 Task: Look for space in Ayakudi, India from 12th June, 2023 to 15th June, 2023 for 2 adults in price range Rs.10000 to Rs.15000. Place can be entire place with 1  bedroom having 1 bed and 1 bathroom. Property type can be house, flat, guest house, hotel. Booking option can be shelf check-in. Required host language is English.
Action: Mouse moved to (436, 98)
Screenshot: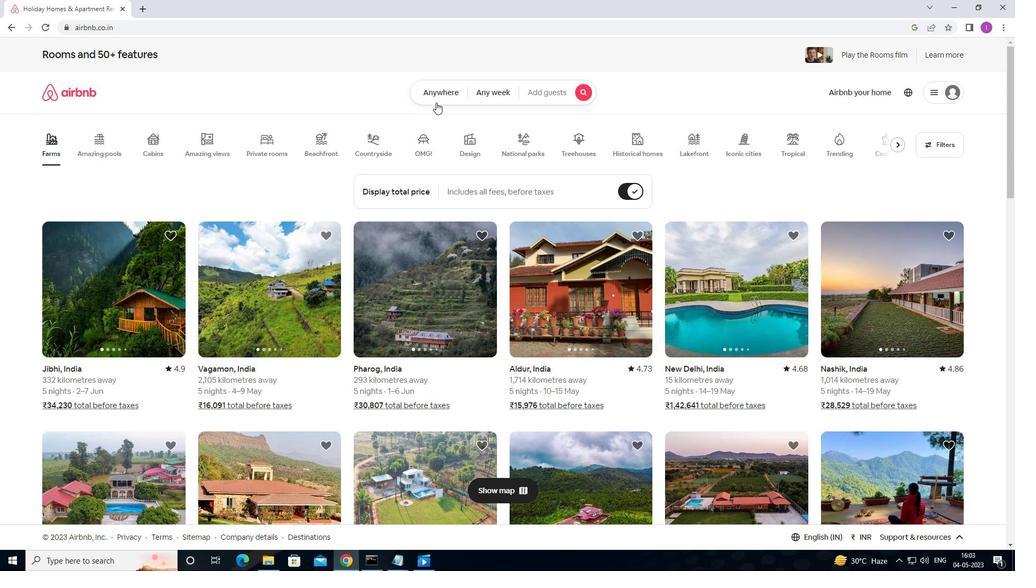 
Action: Mouse pressed left at (436, 98)
Screenshot: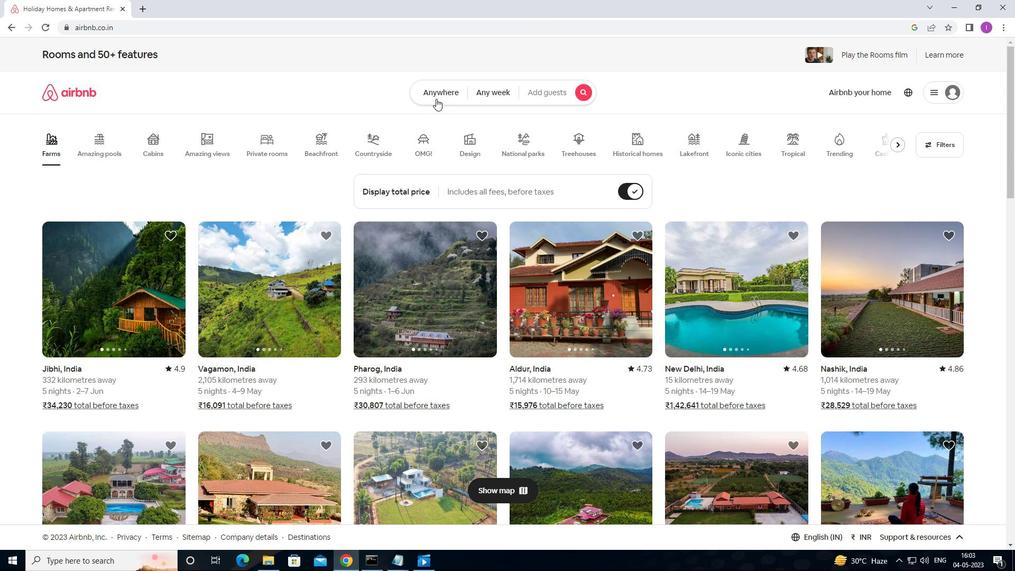 
Action: Mouse moved to (354, 135)
Screenshot: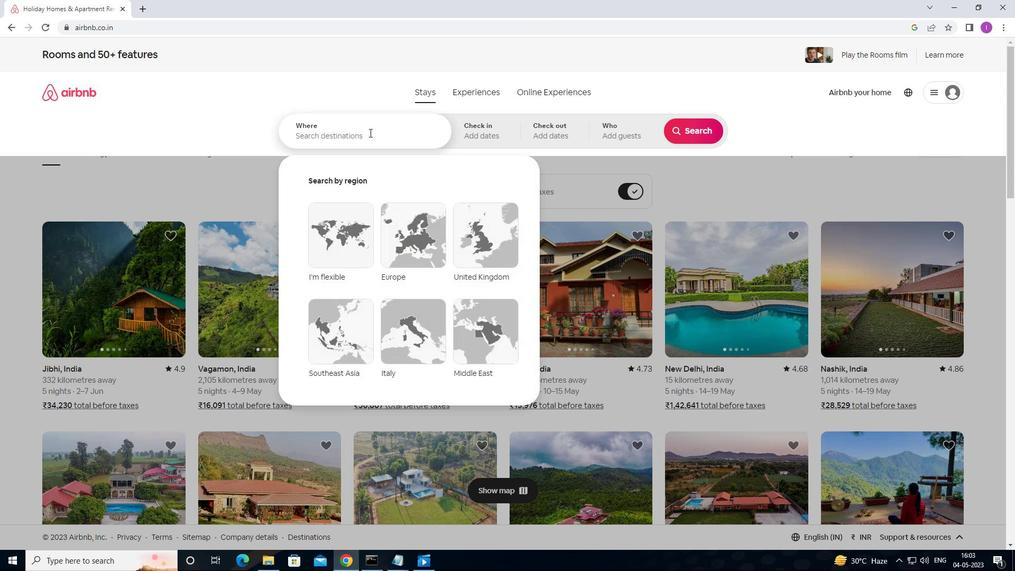 
Action: Mouse pressed left at (354, 135)
Screenshot: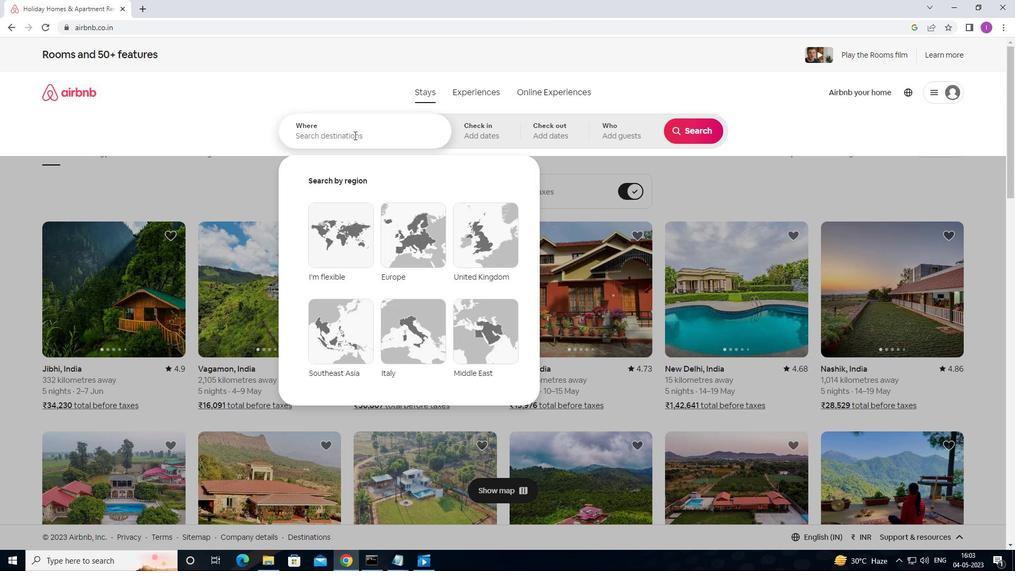 
Action: Mouse moved to (349, 140)
Screenshot: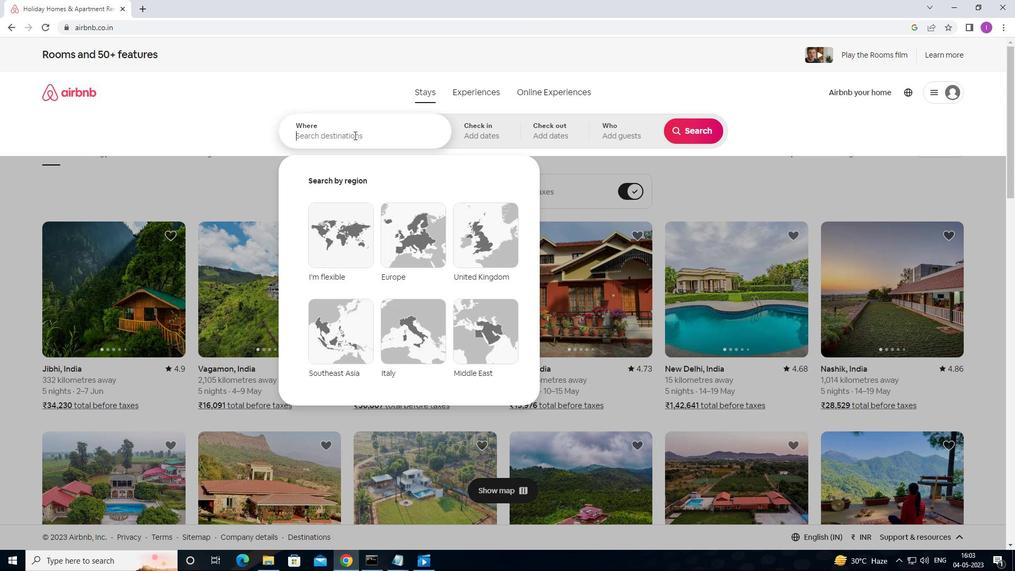 
Action: Key pressed <Key.shift>AYAKUDFI,<Key.shift>INDIA
Screenshot: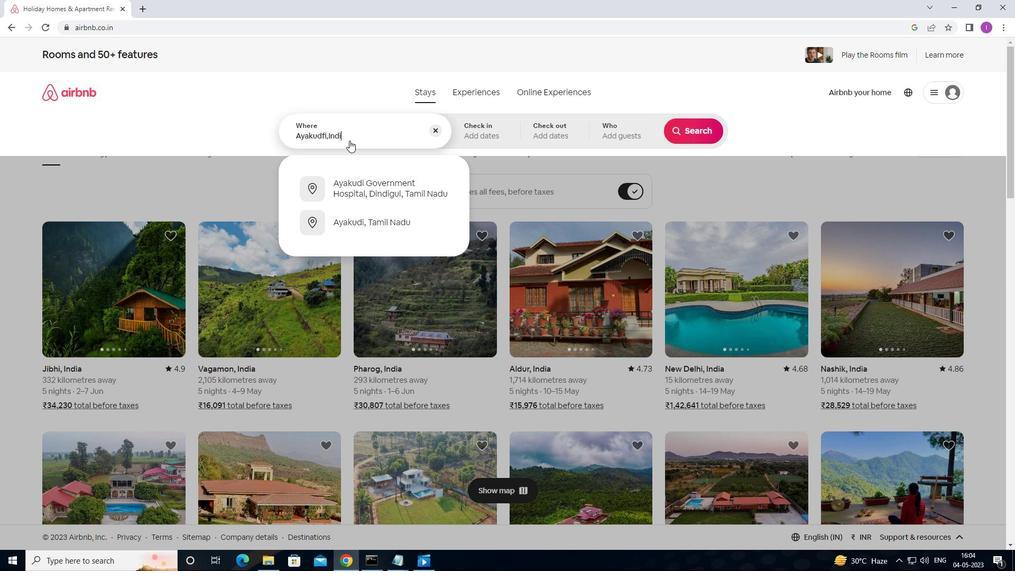 
Action: Mouse moved to (479, 138)
Screenshot: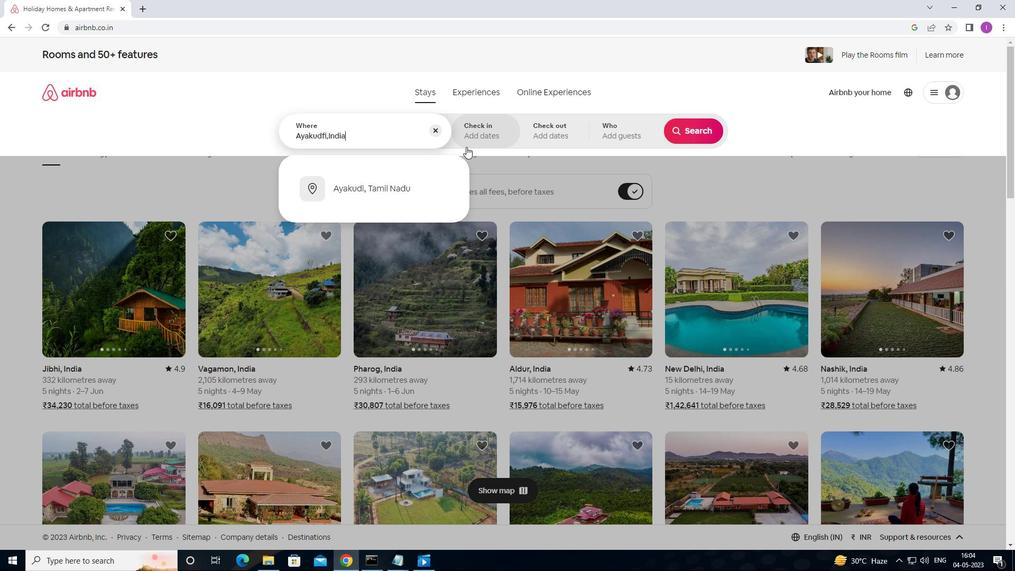 
Action: Mouse pressed left at (479, 138)
Screenshot: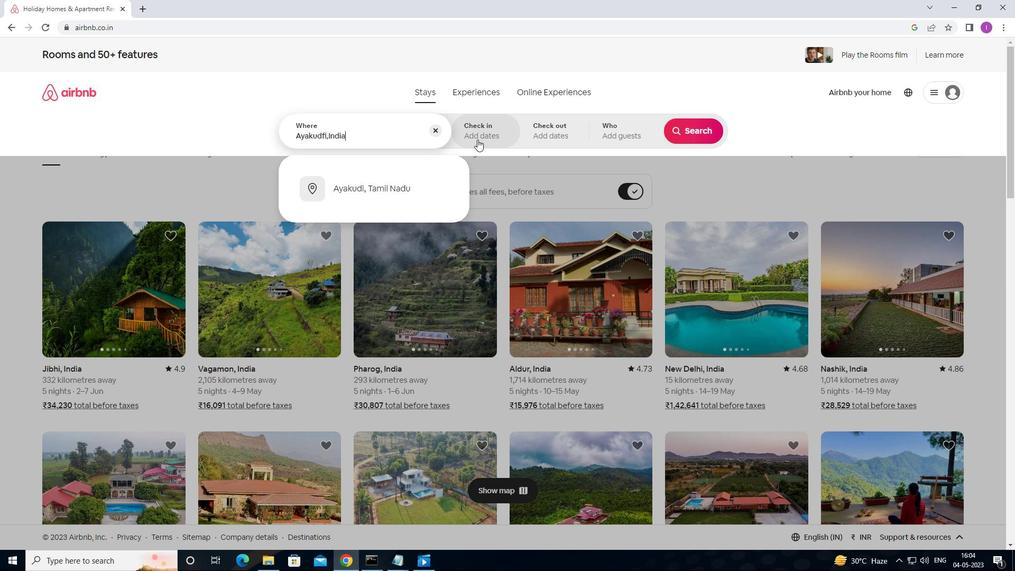 
Action: Mouse moved to (552, 312)
Screenshot: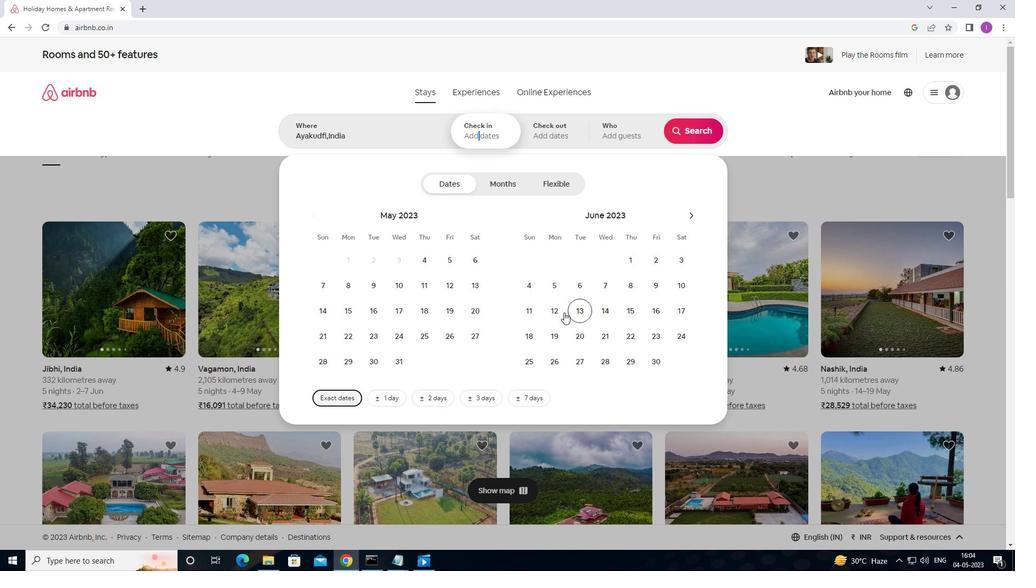 
Action: Mouse pressed left at (552, 312)
Screenshot: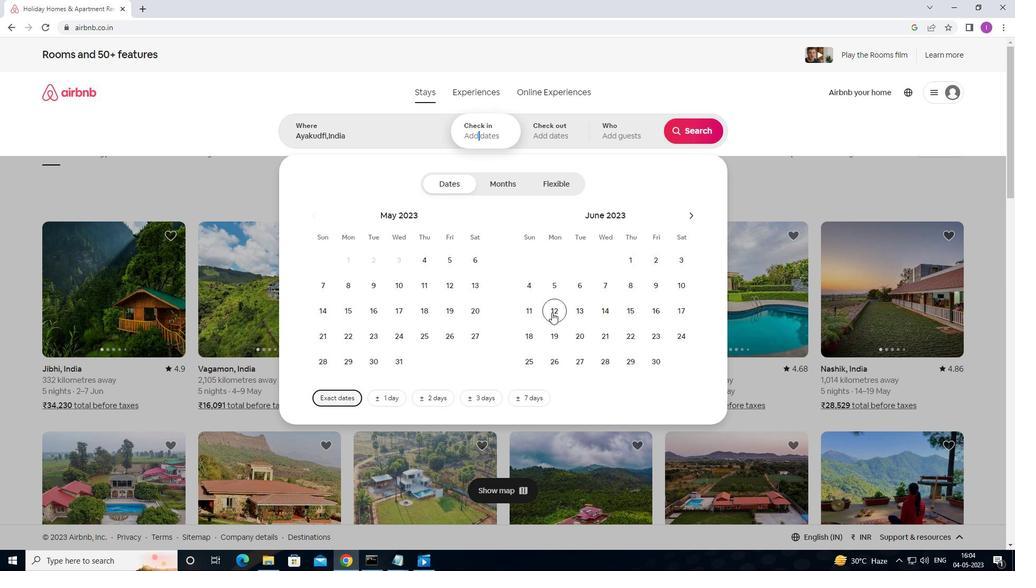 
Action: Mouse moved to (635, 311)
Screenshot: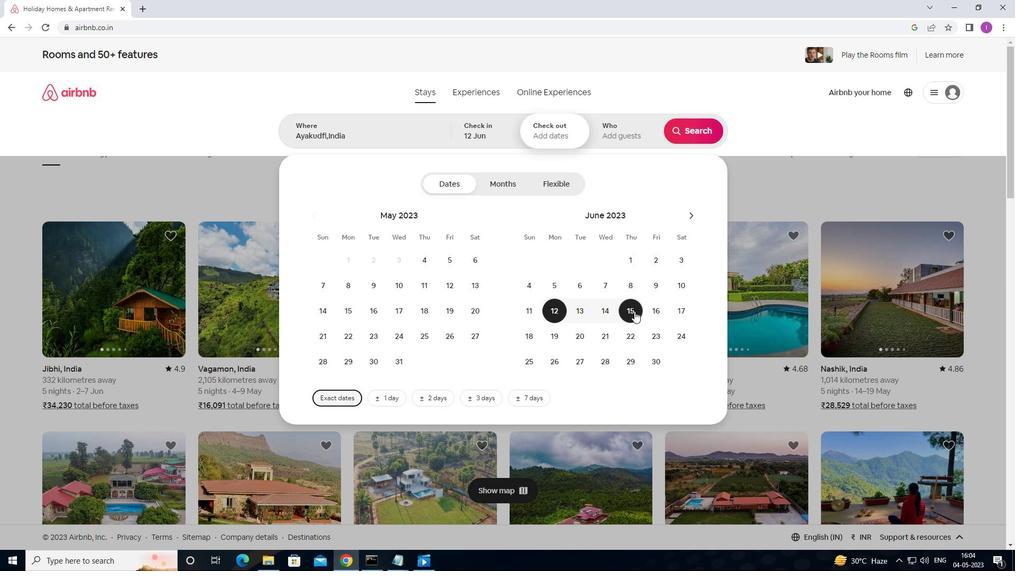 
Action: Mouse pressed left at (635, 311)
Screenshot: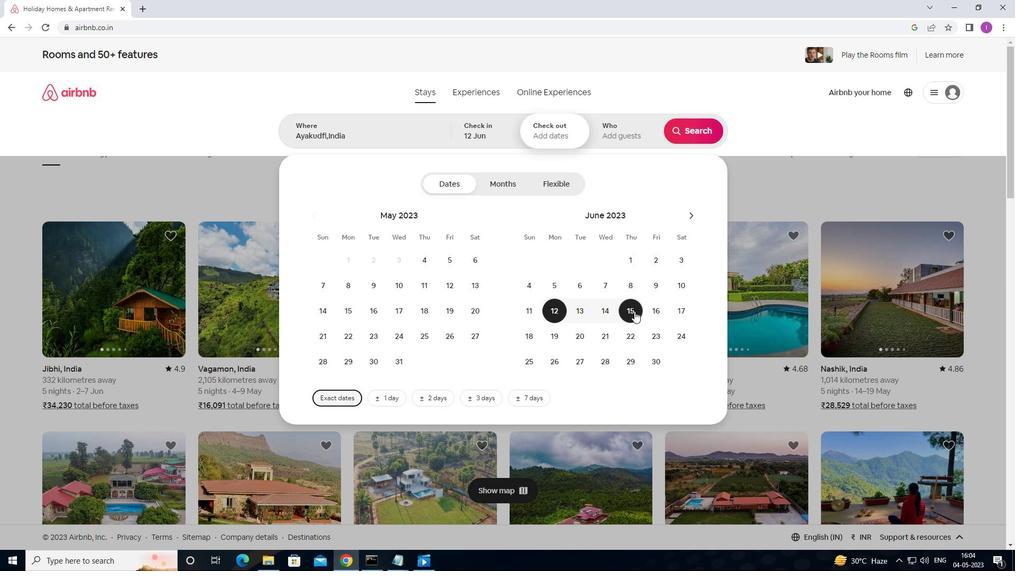 
Action: Mouse moved to (632, 134)
Screenshot: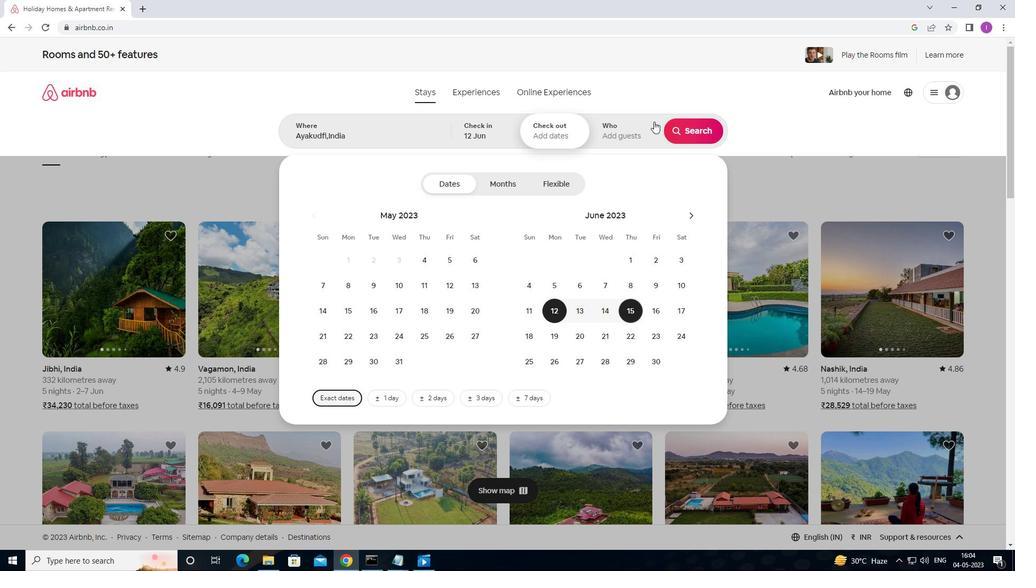 
Action: Mouse pressed left at (632, 134)
Screenshot: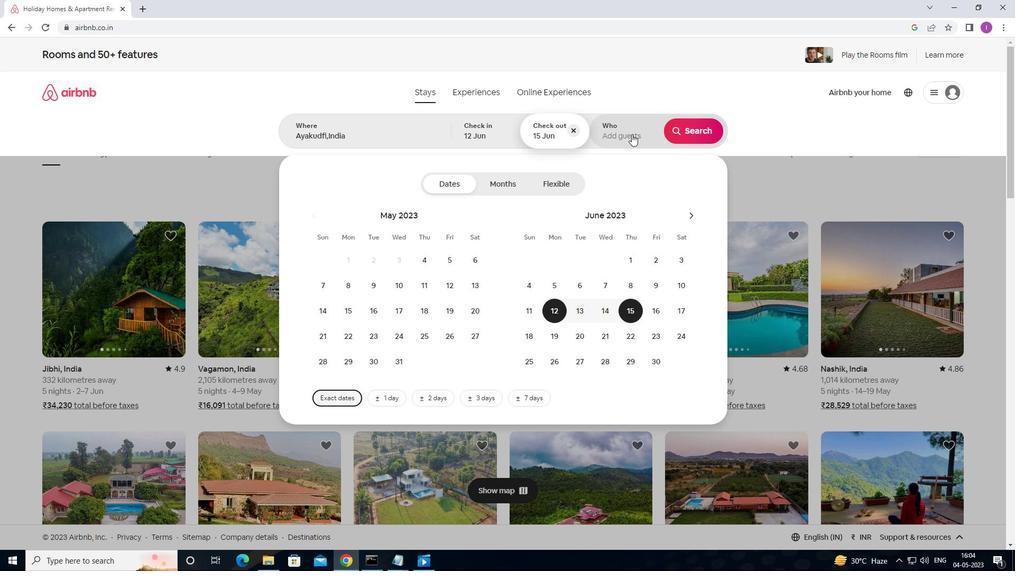 
Action: Mouse moved to (699, 183)
Screenshot: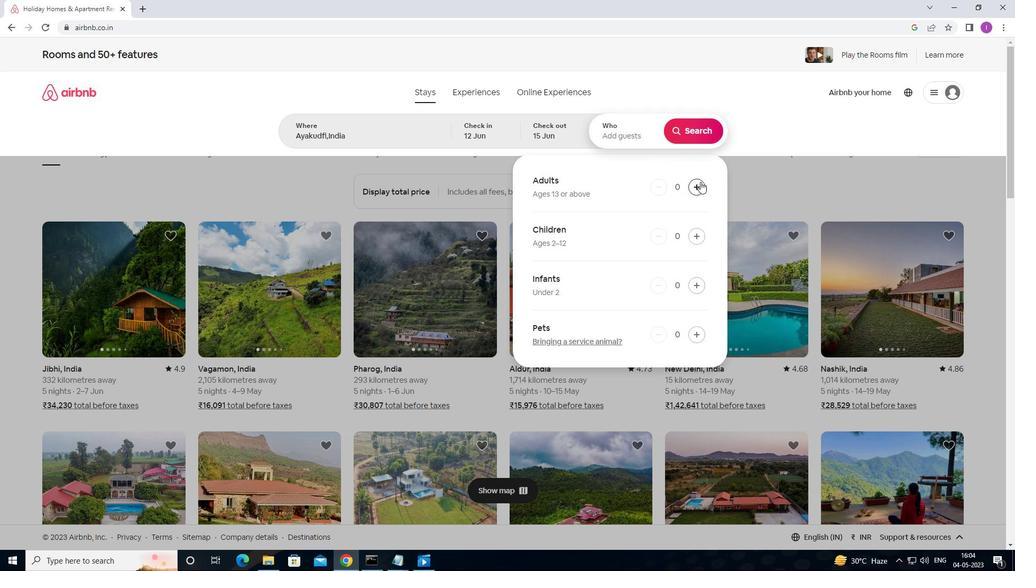 
Action: Mouse pressed left at (699, 183)
Screenshot: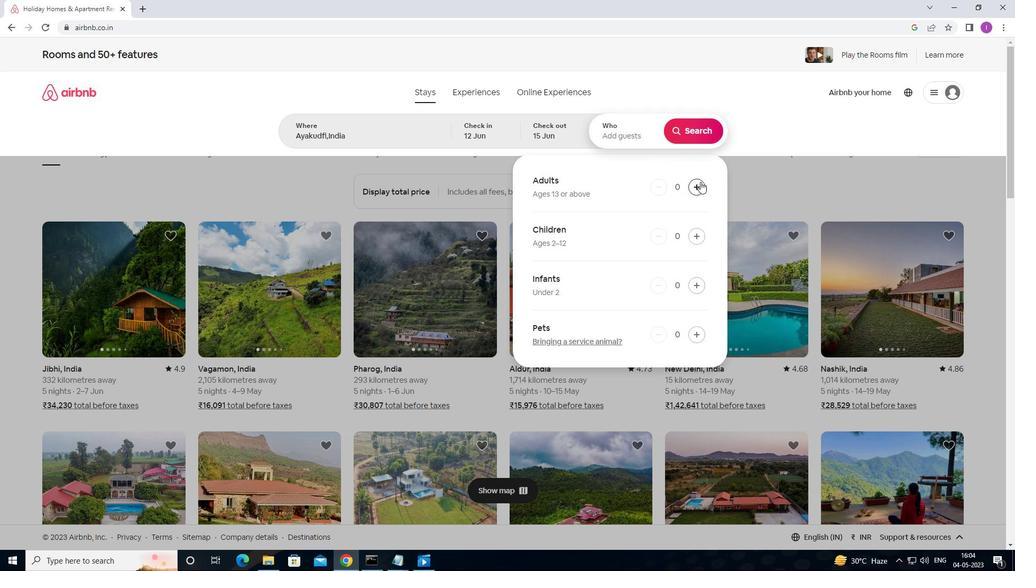 
Action: Mouse pressed left at (699, 183)
Screenshot: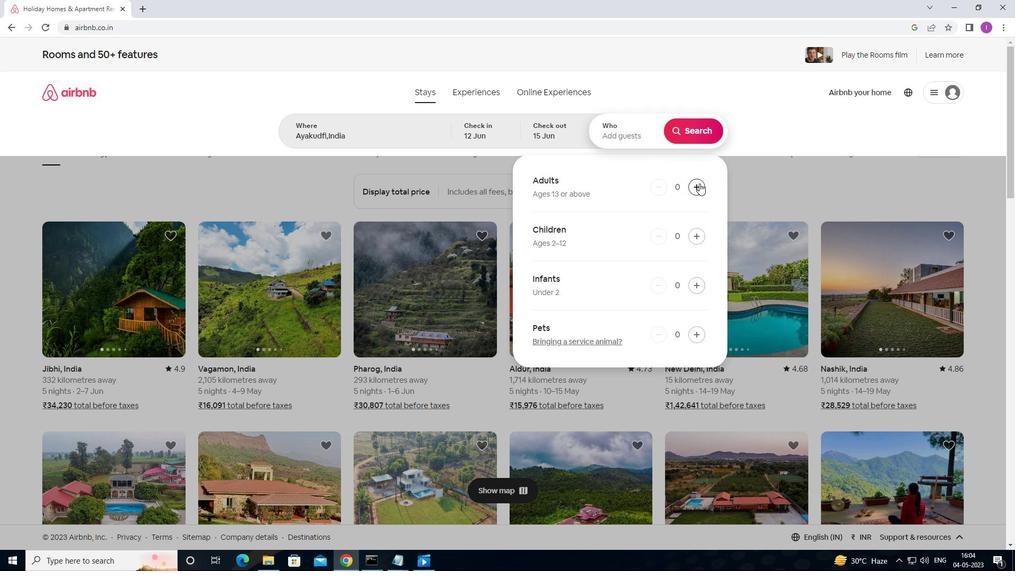 
Action: Mouse moved to (697, 129)
Screenshot: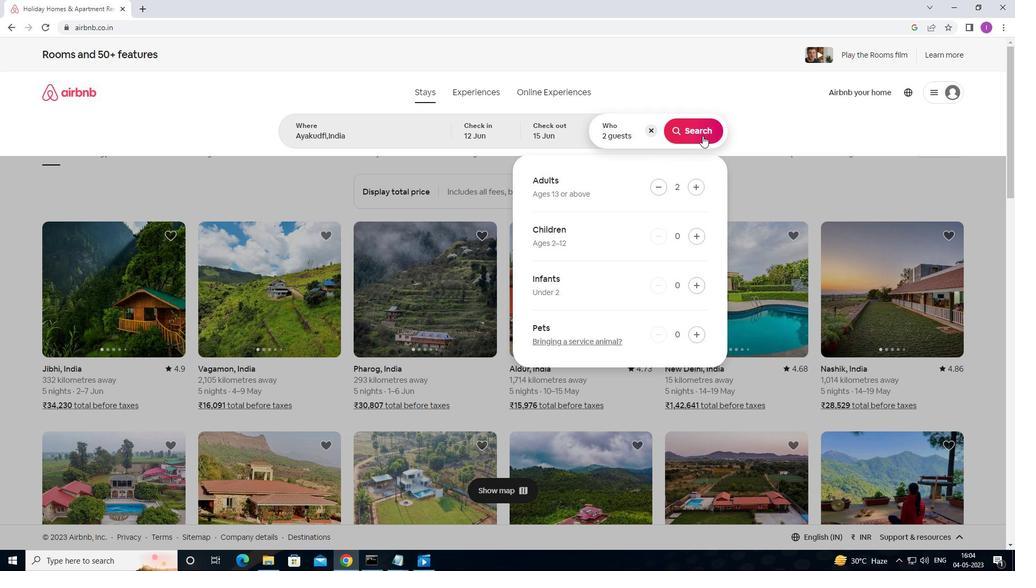 
Action: Mouse pressed left at (697, 129)
Screenshot: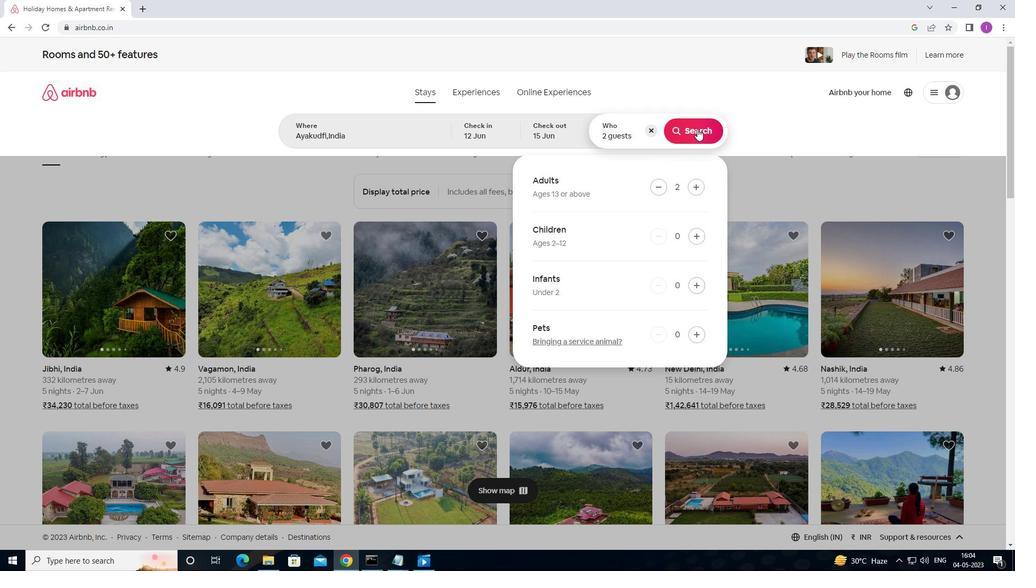 
Action: Mouse moved to (980, 102)
Screenshot: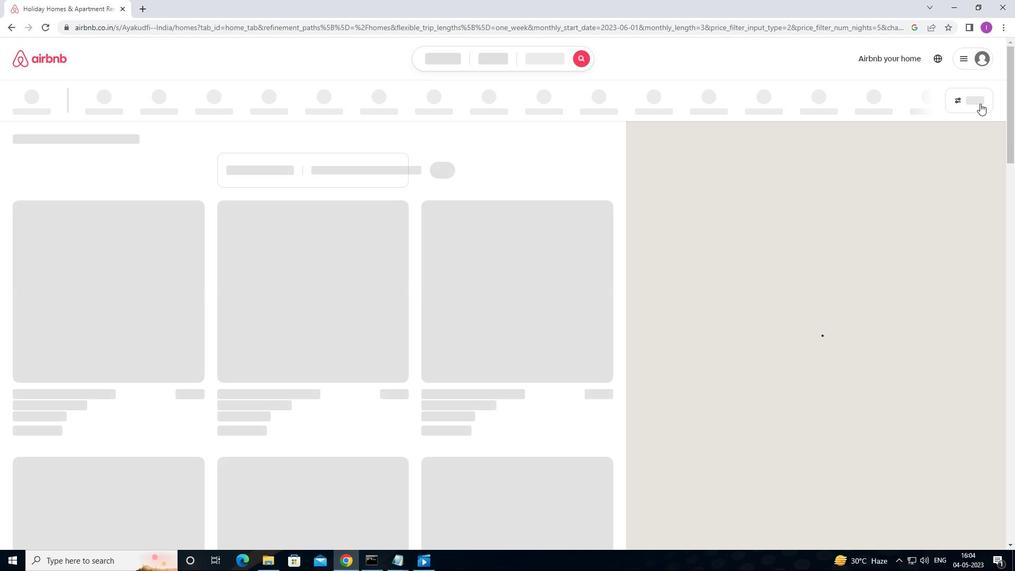 
Action: Mouse pressed left at (980, 102)
Screenshot: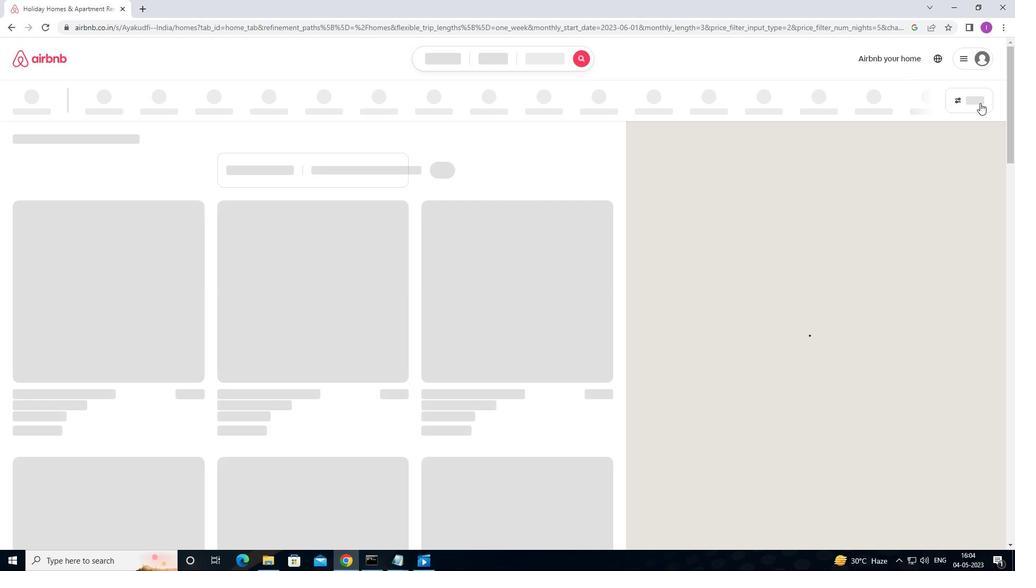 
Action: Mouse moved to (973, 108)
Screenshot: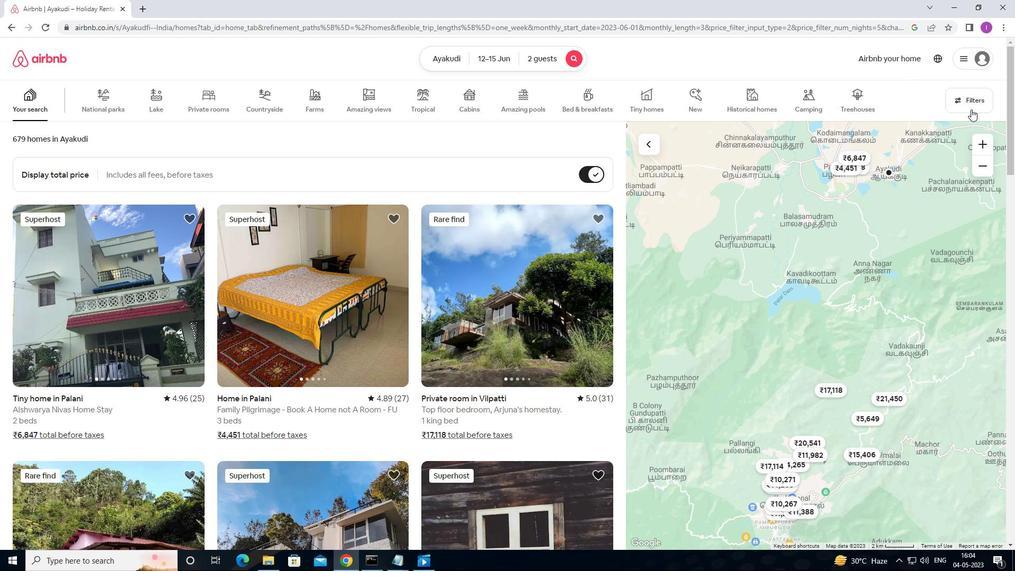 
Action: Mouse pressed left at (973, 108)
Screenshot: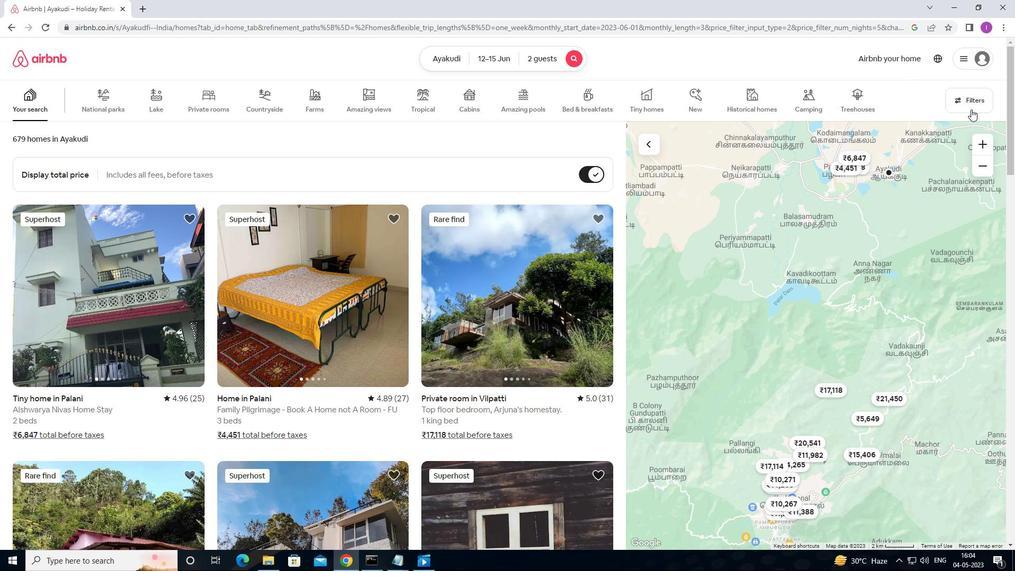 
Action: Mouse moved to (407, 239)
Screenshot: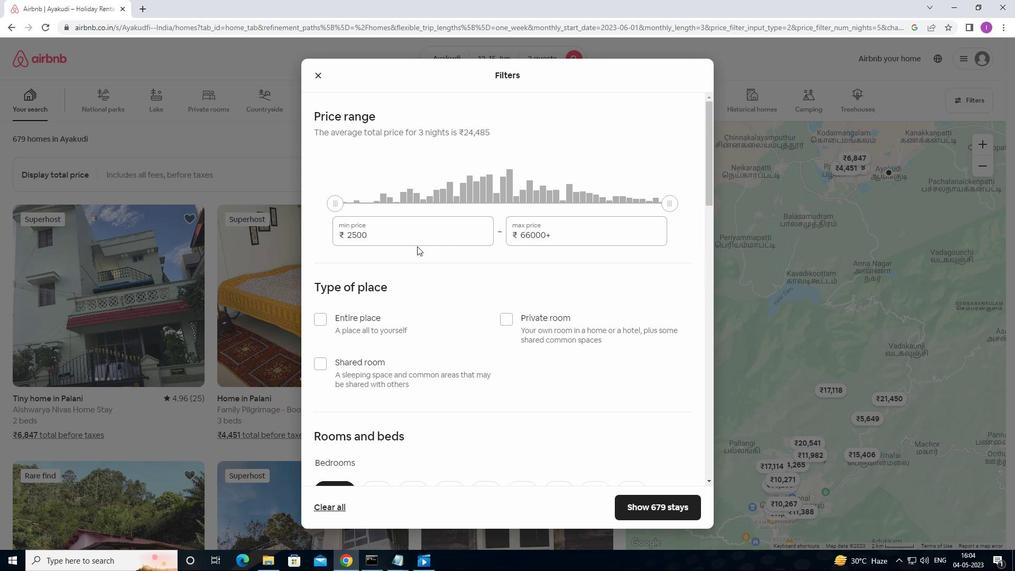 
Action: Mouse pressed left at (407, 239)
Screenshot: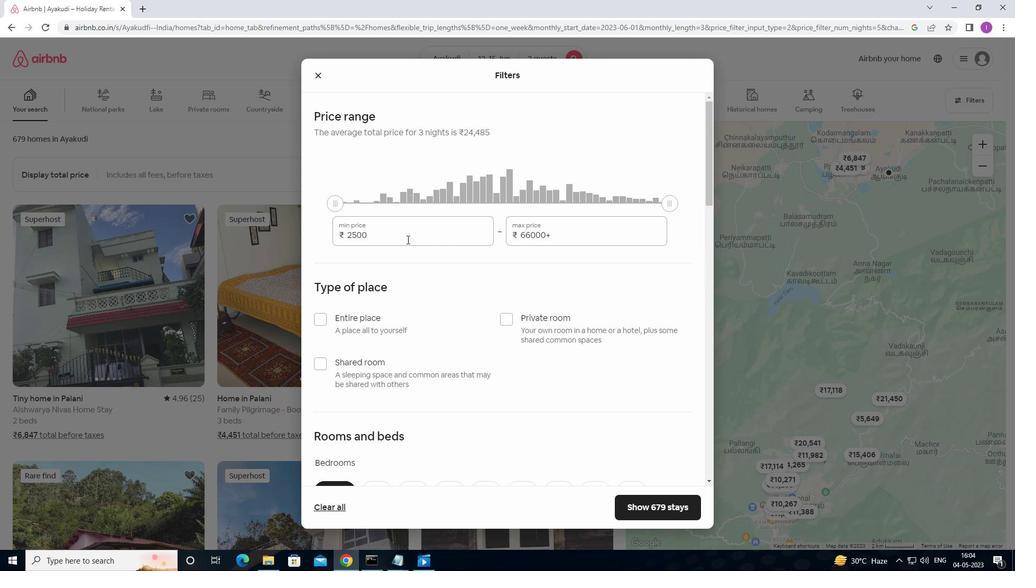 
Action: Mouse moved to (352, 233)
Screenshot: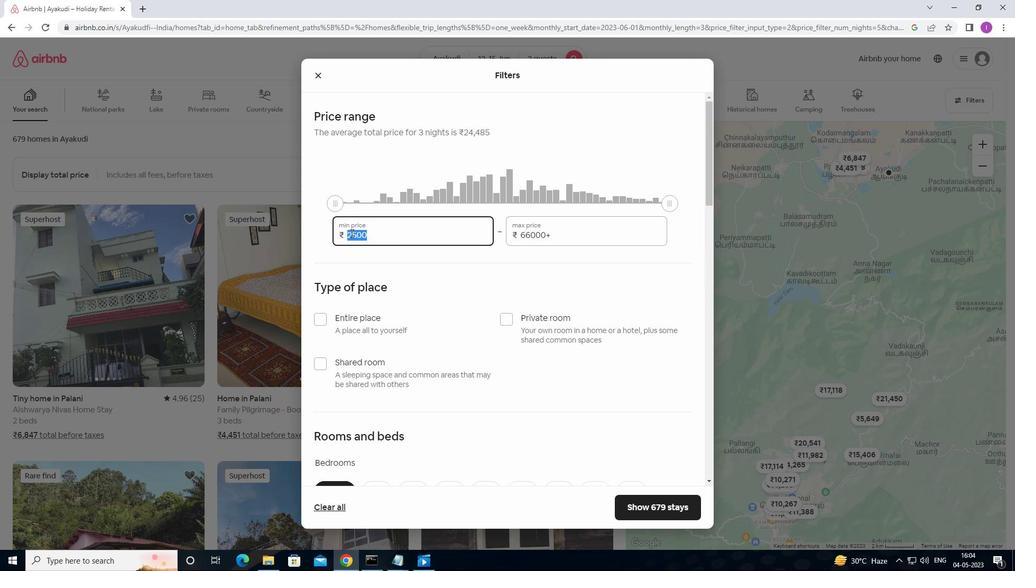 
Action: Key pressed 1
Screenshot: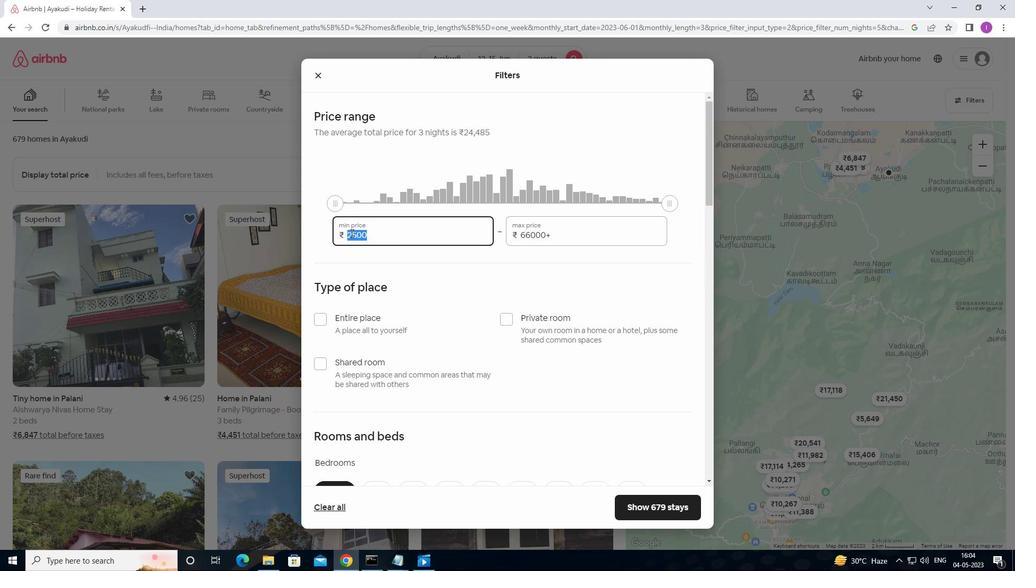 
Action: Mouse moved to (359, 233)
Screenshot: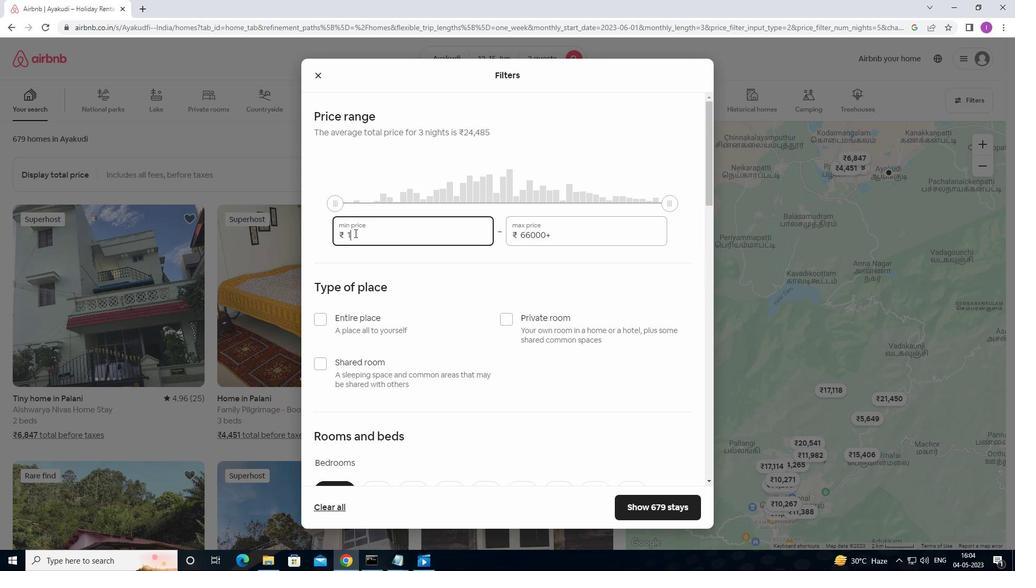 
Action: Key pressed 0
Screenshot: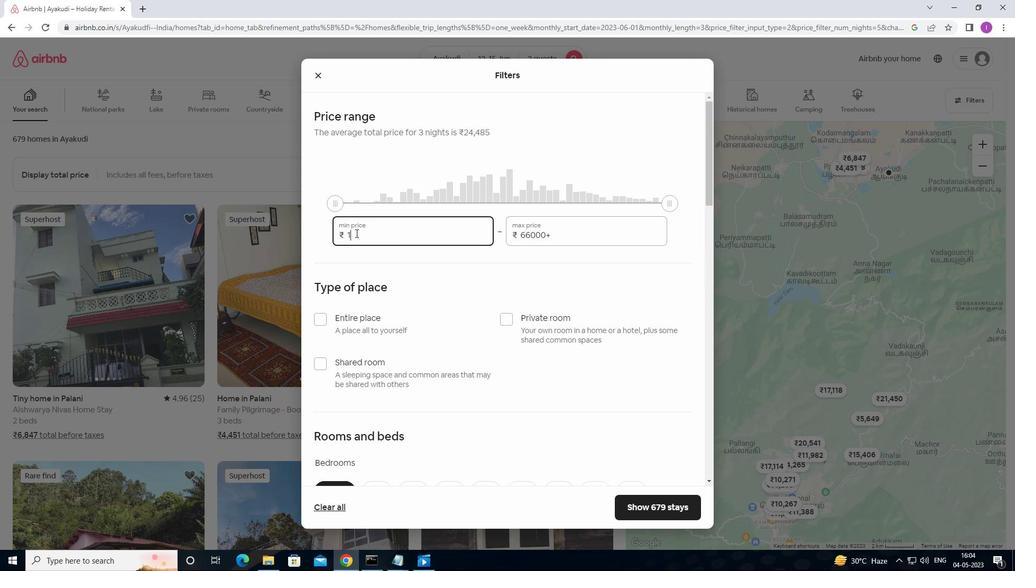 
Action: Mouse moved to (360, 233)
Screenshot: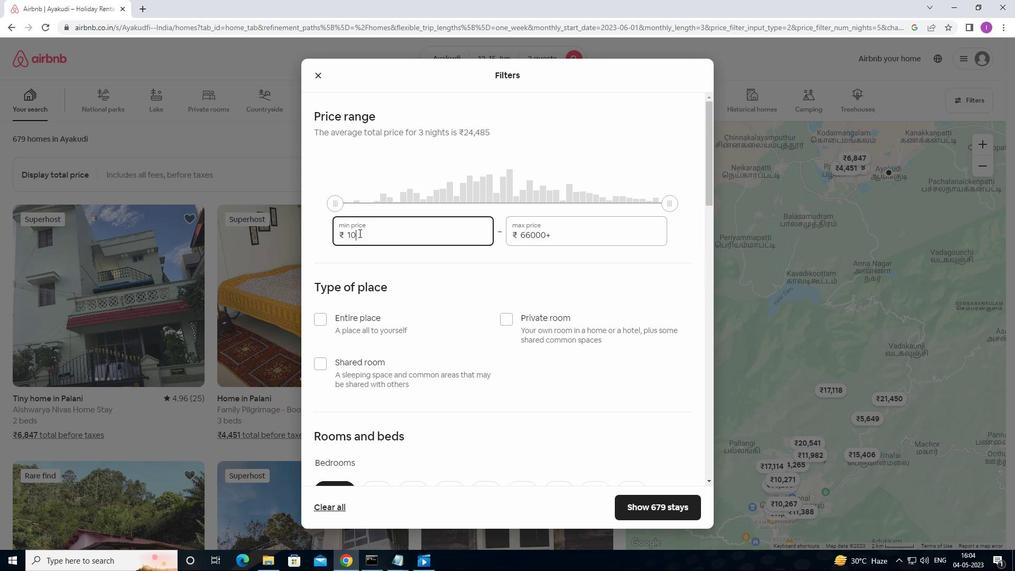 
Action: Key pressed 0
Screenshot: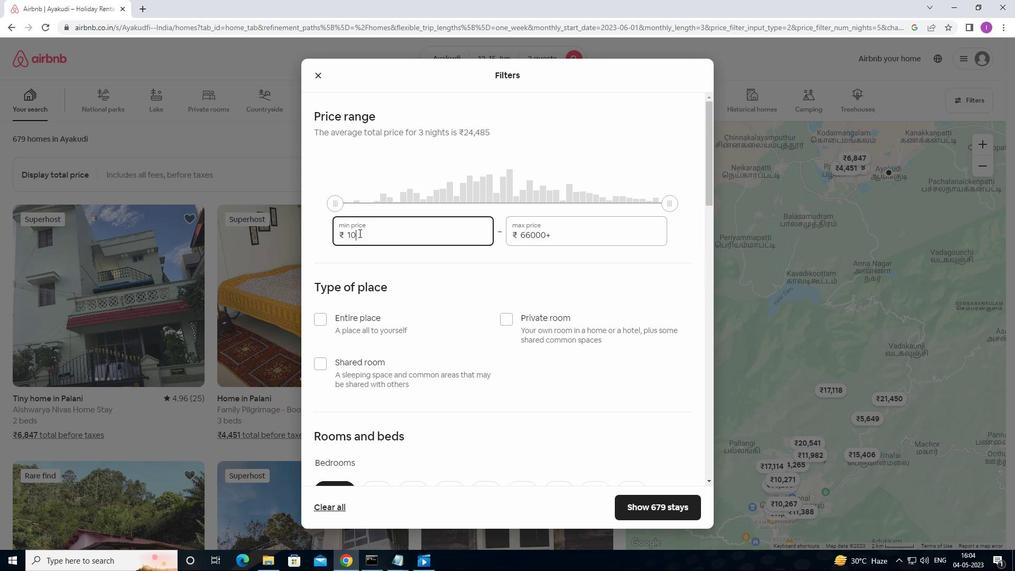 
Action: Mouse moved to (365, 234)
Screenshot: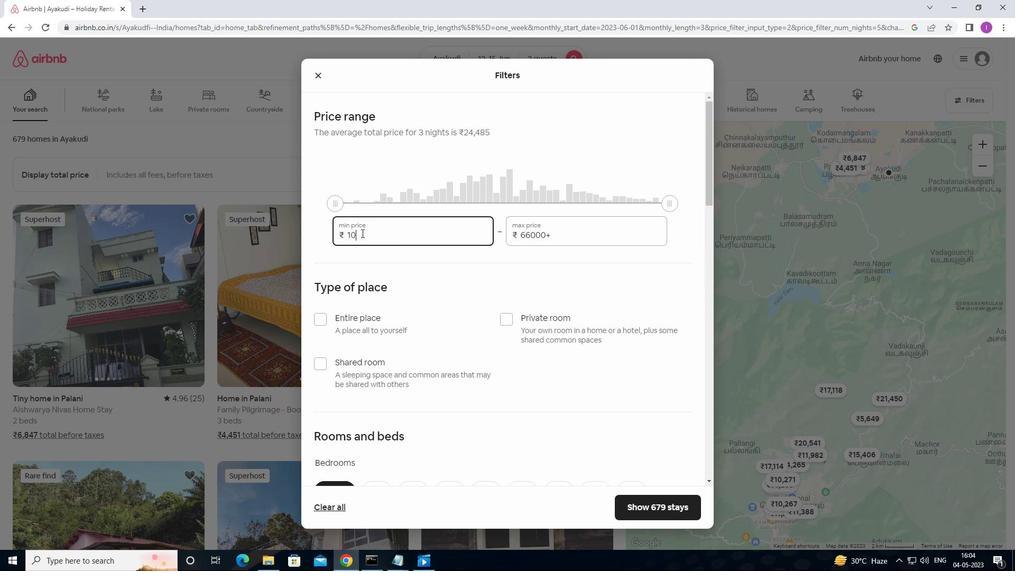 
Action: Key pressed 0
Screenshot: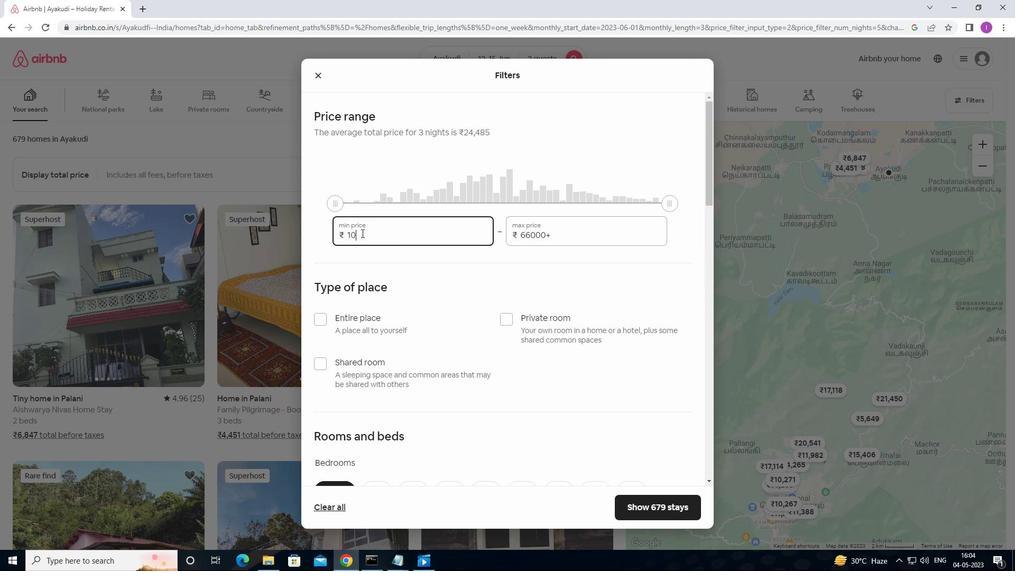 
Action: Mouse moved to (381, 236)
Screenshot: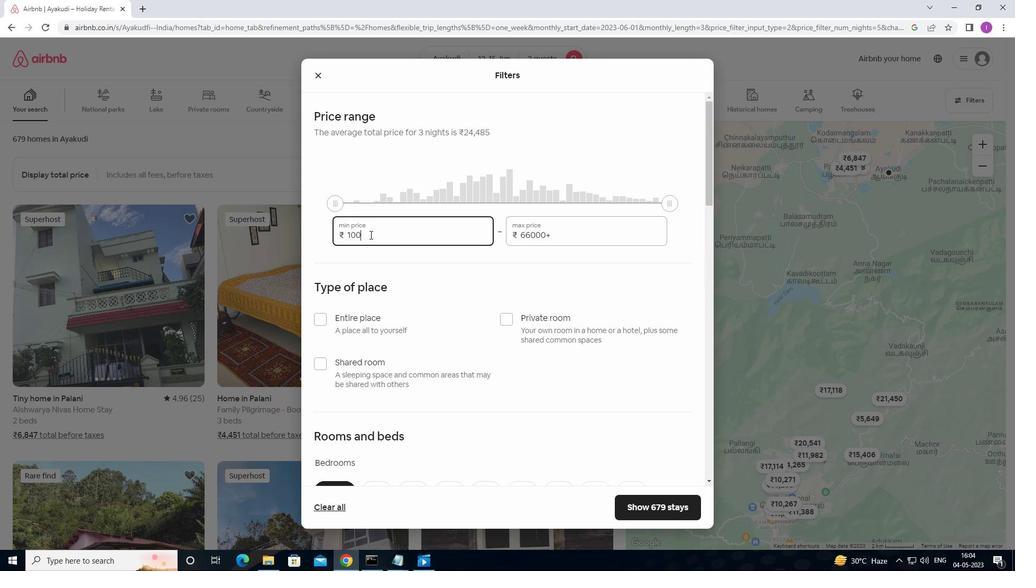 
Action: Key pressed 0
Screenshot: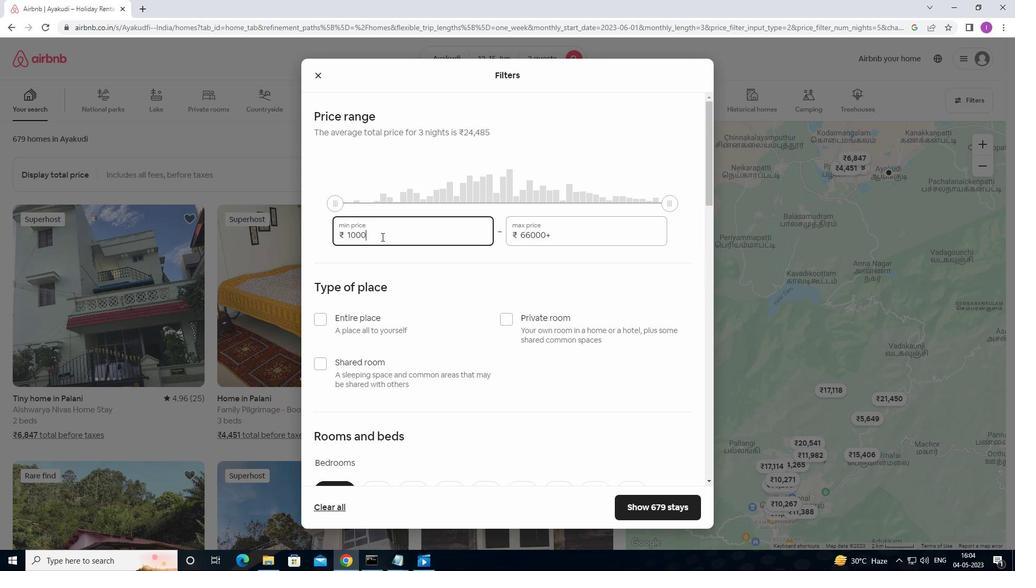 
Action: Mouse moved to (561, 235)
Screenshot: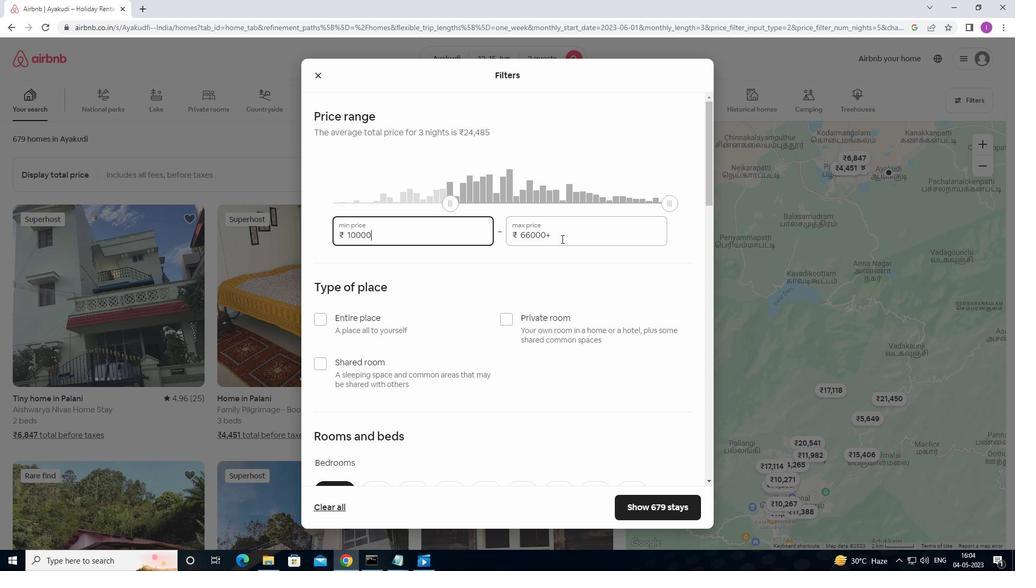 
Action: Mouse pressed left at (561, 235)
Screenshot: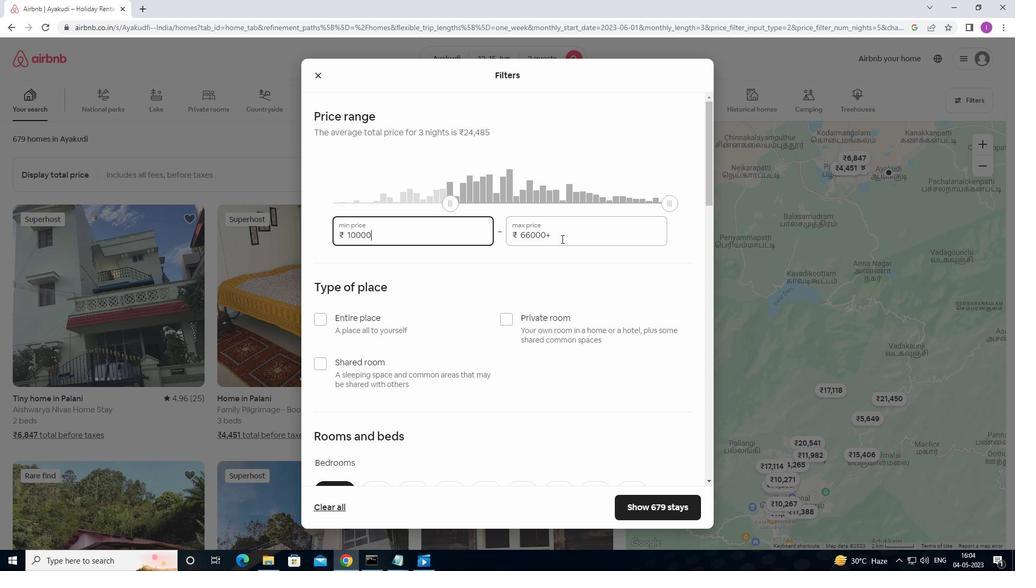 
Action: Mouse moved to (505, 238)
Screenshot: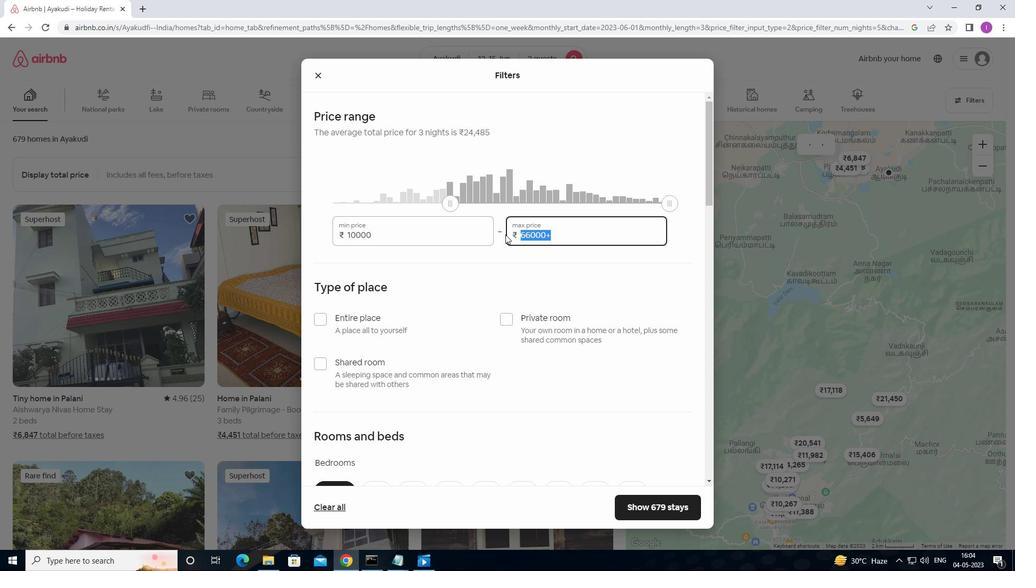 
Action: Key pressed 15
Screenshot: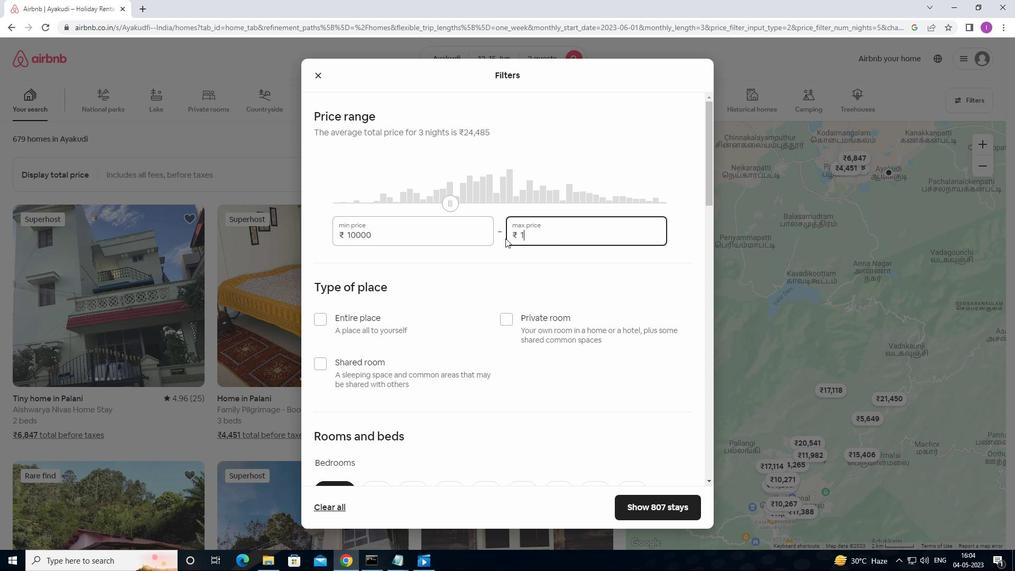 
Action: Mouse moved to (506, 242)
Screenshot: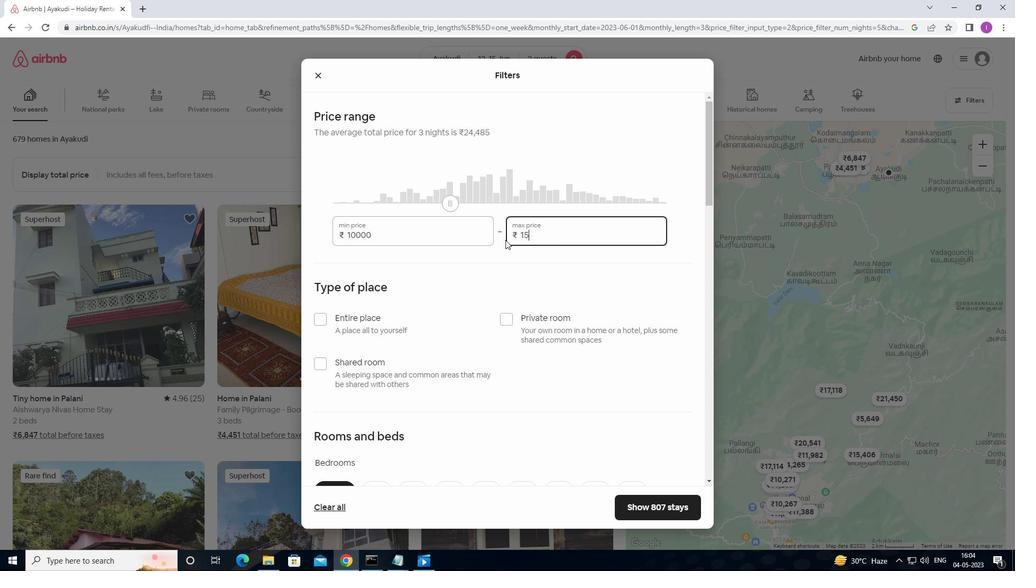 
Action: Key pressed 0
Screenshot: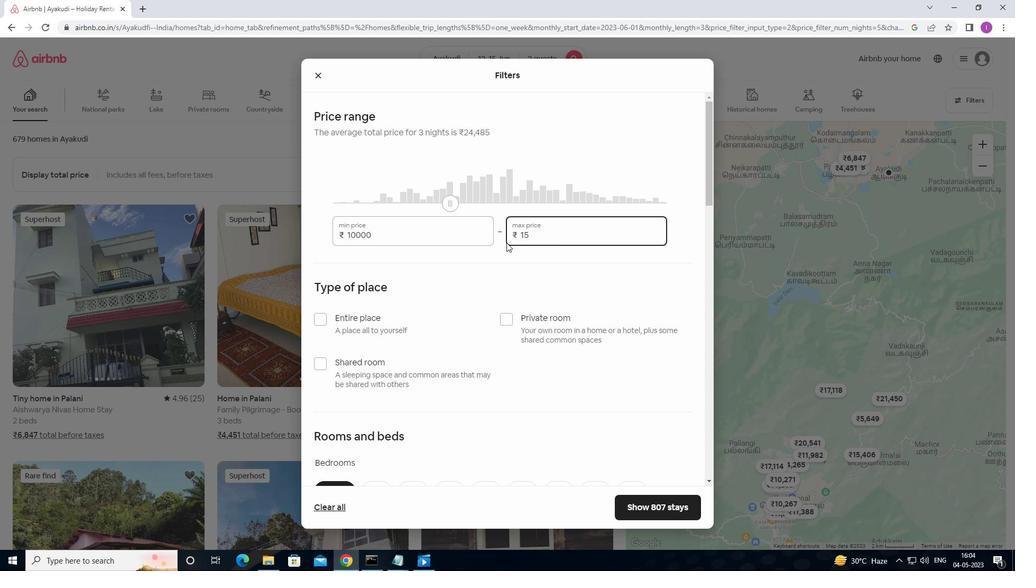 
Action: Mouse moved to (507, 242)
Screenshot: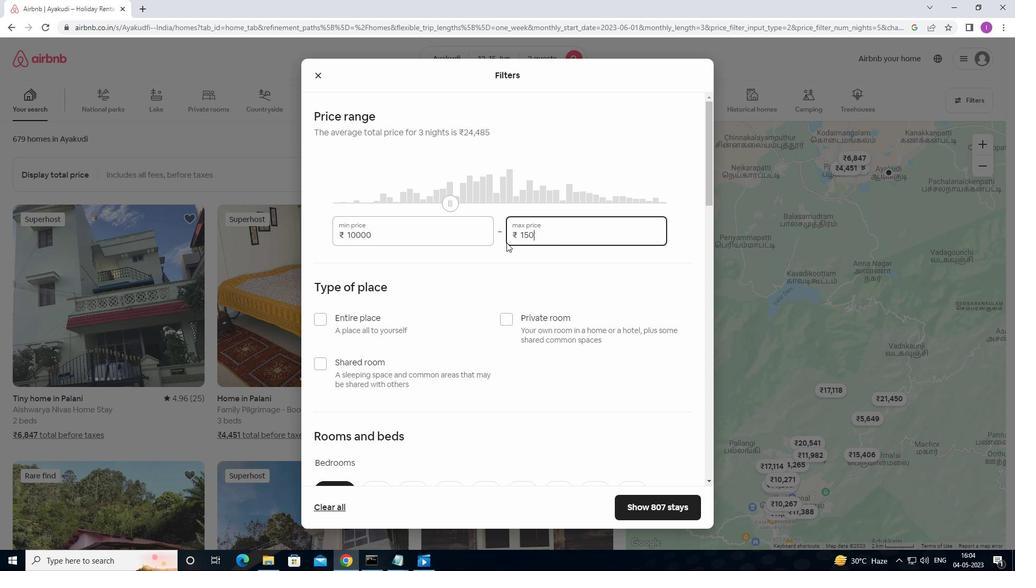 
Action: Key pressed 0
Screenshot: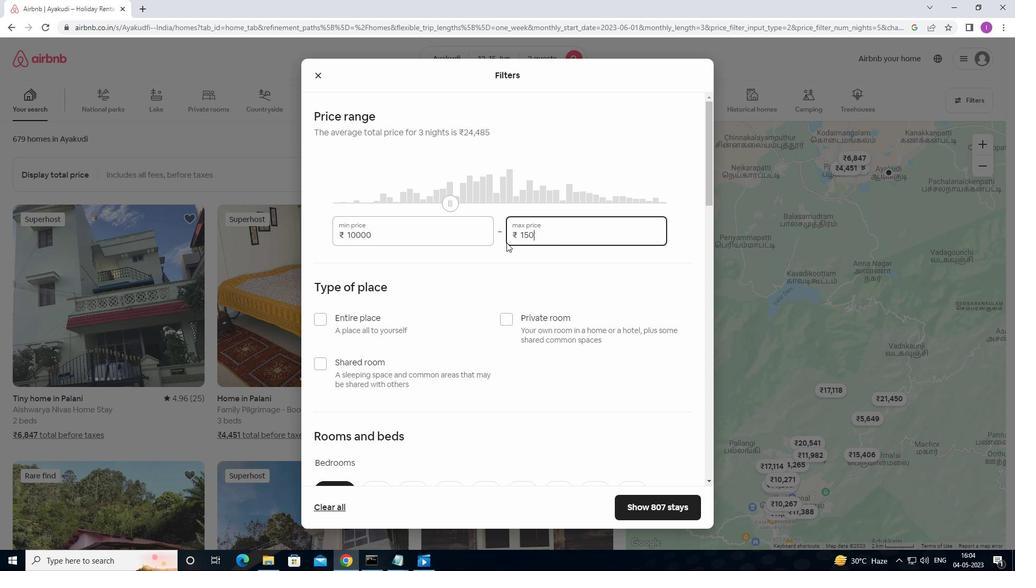 
Action: Mouse moved to (507, 242)
Screenshot: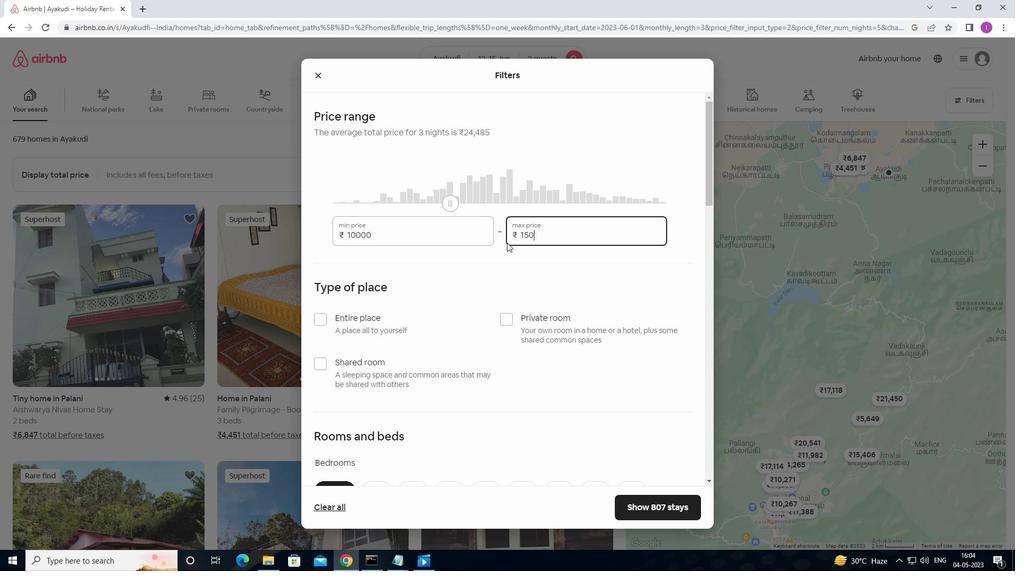 
Action: Key pressed 0
Screenshot: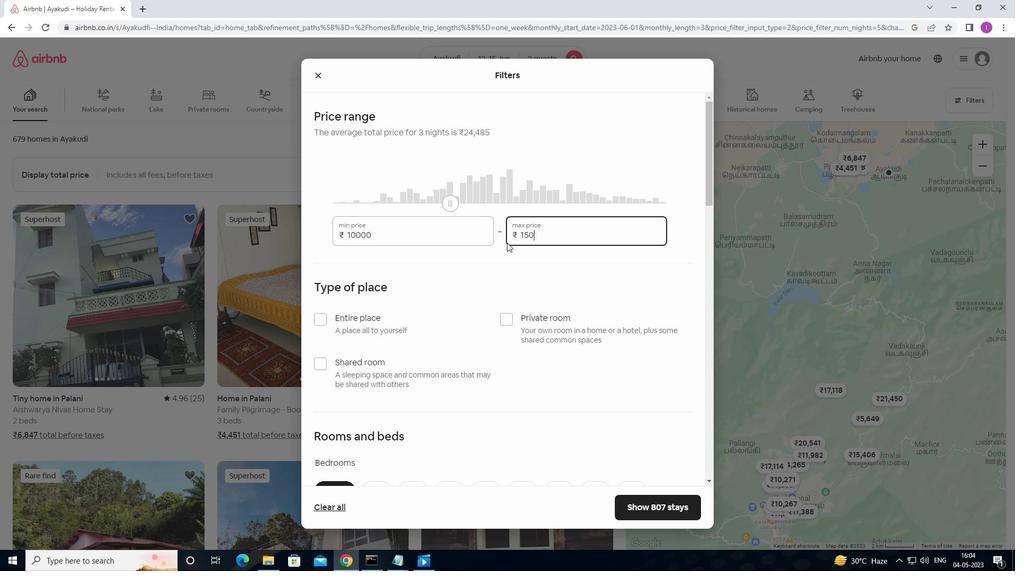
Action: Mouse moved to (532, 281)
Screenshot: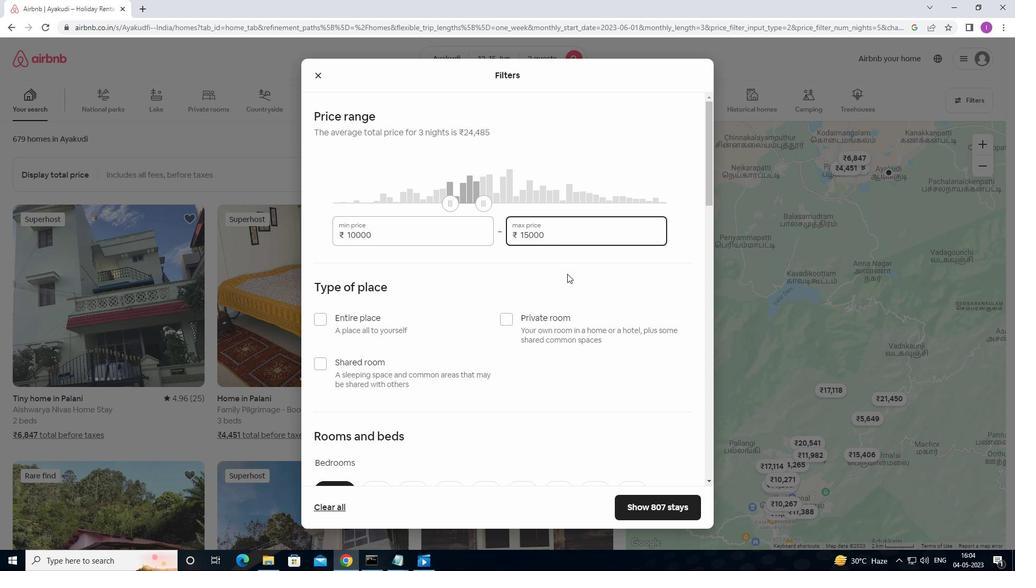 
Action: Mouse scrolled (532, 281) with delta (0, 0)
Screenshot: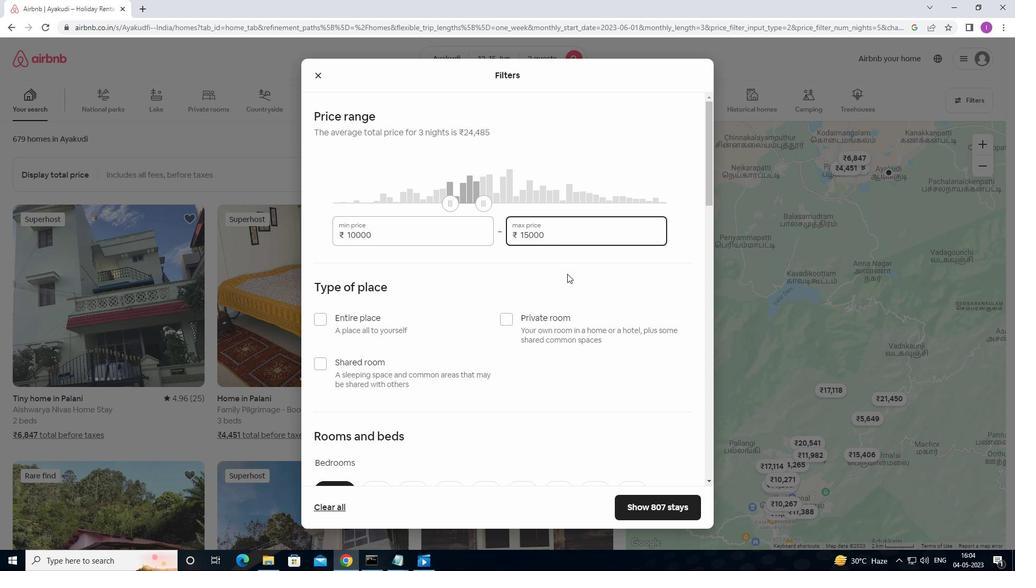 
Action: Mouse moved to (514, 290)
Screenshot: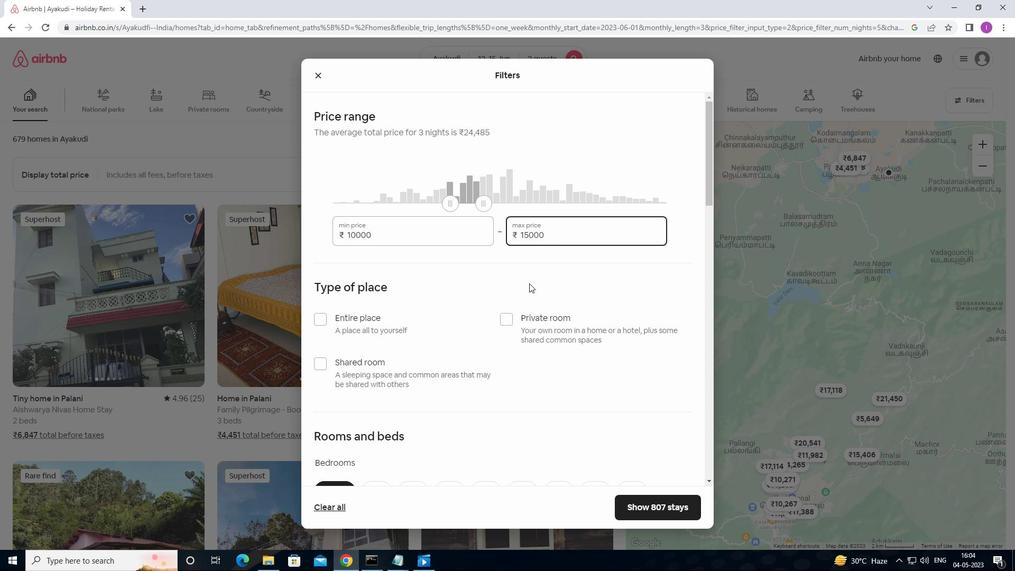 
Action: Mouse scrolled (514, 289) with delta (0, 0)
Screenshot: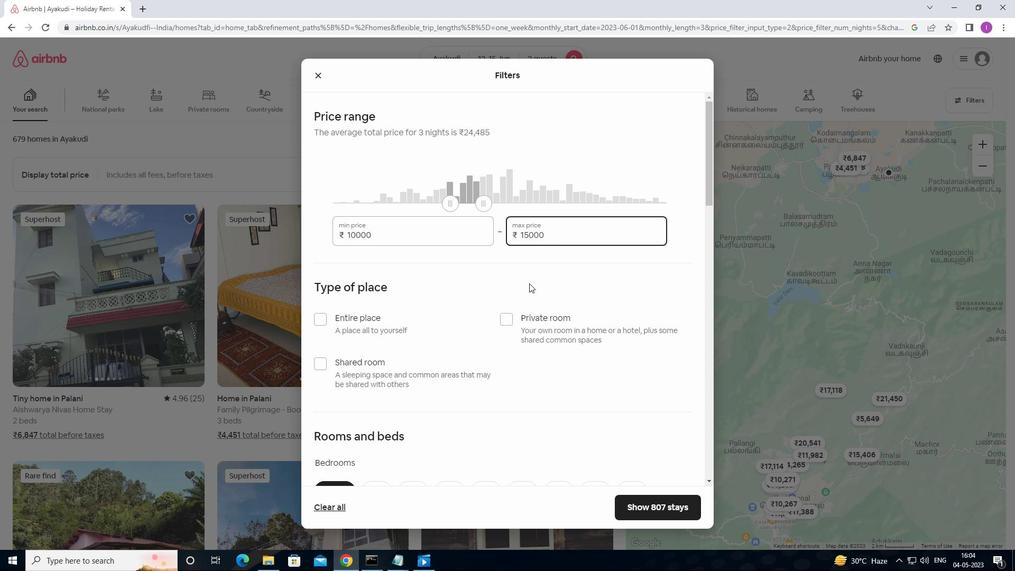 
Action: Mouse moved to (513, 290)
Screenshot: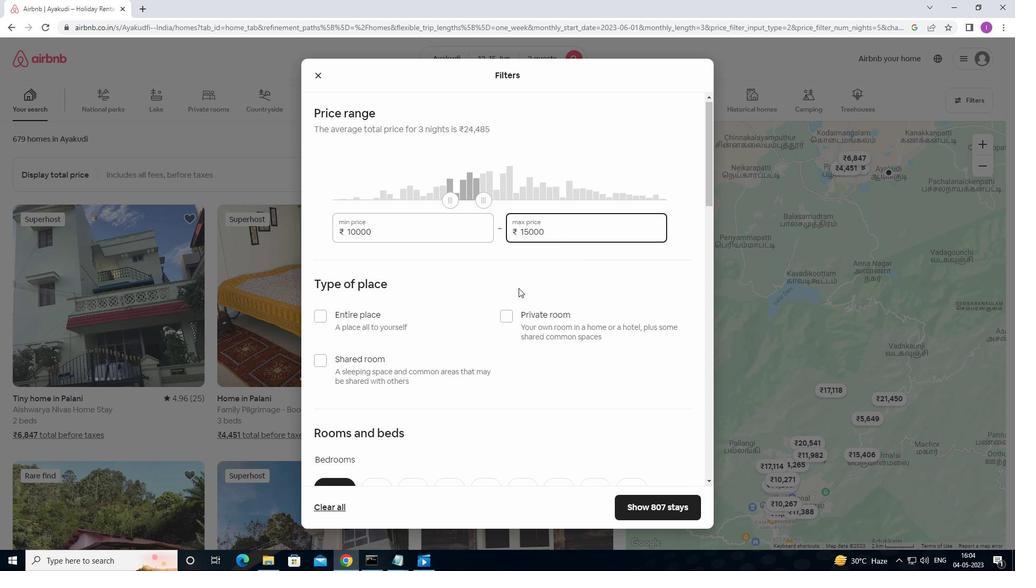 
Action: Mouse scrolled (513, 290) with delta (0, 0)
Screenshot: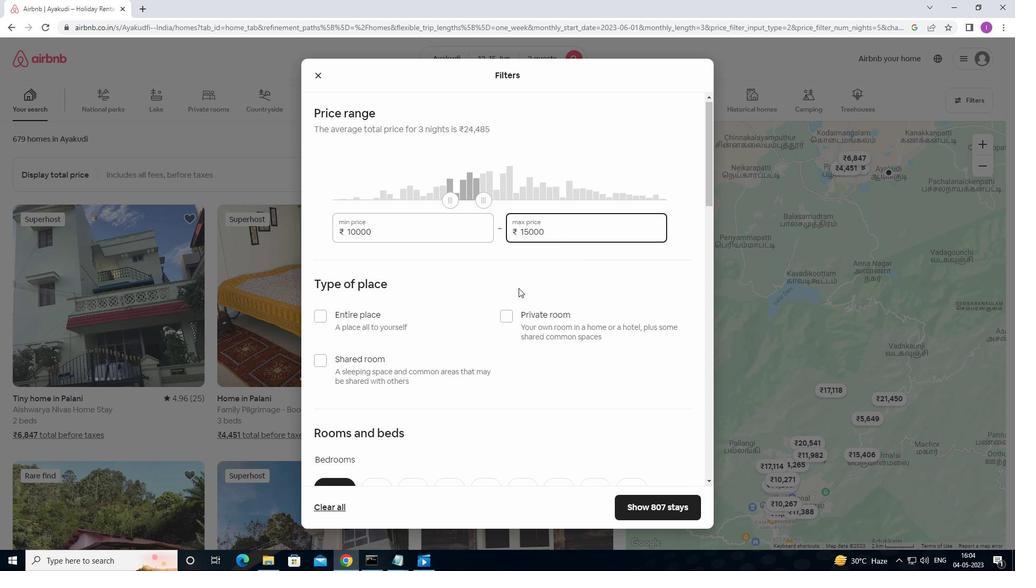 
Action: Mouse moved to (316, 161)
Screenshot: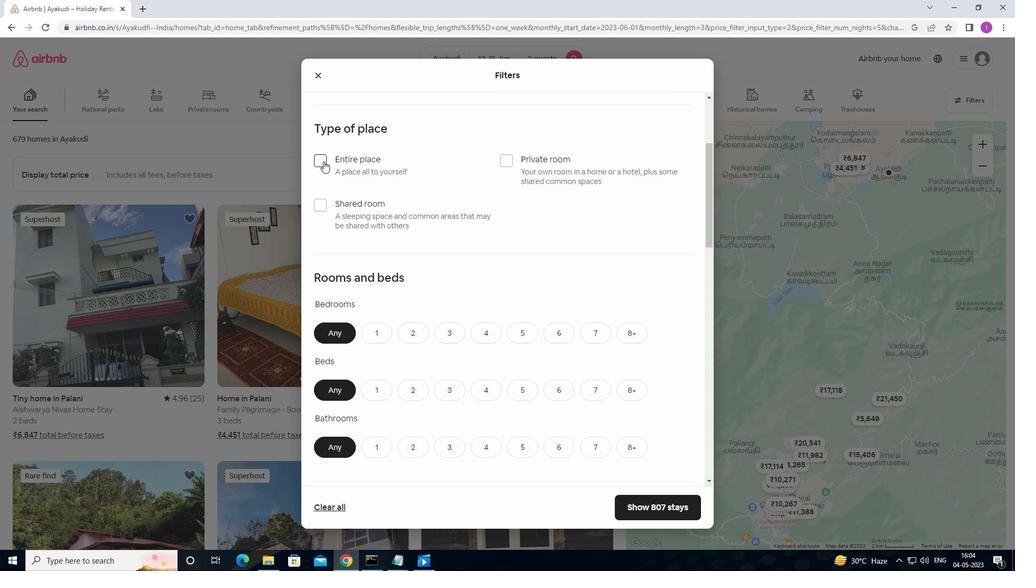
Action: Mouse pressed left at (316, 161)
Screenshot: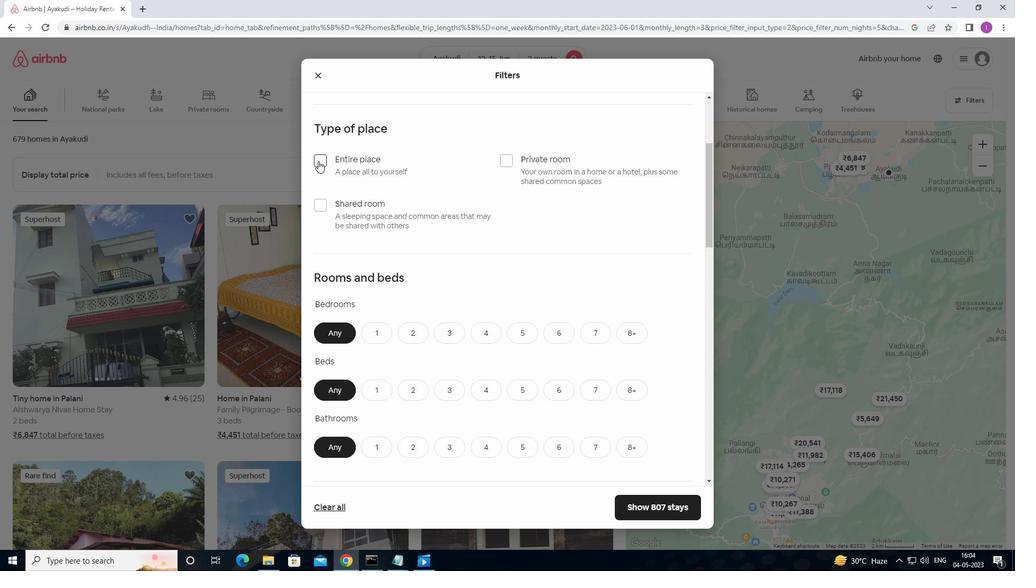 
Action: Mouse moved to (403, 186)
Screenshot: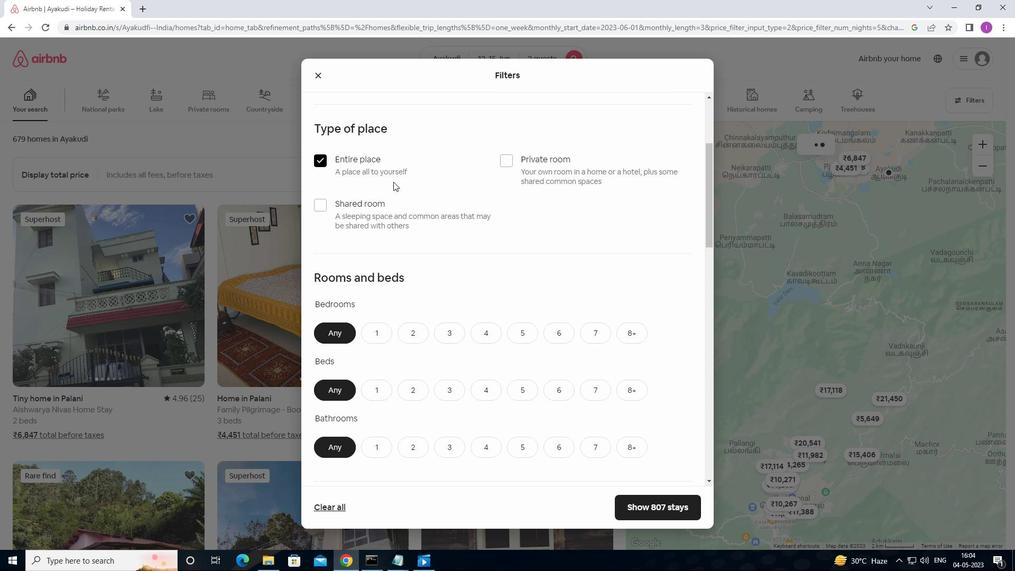 
Action: Mouse scrolled (403, 185) with delta (0, 0)
Screenshot: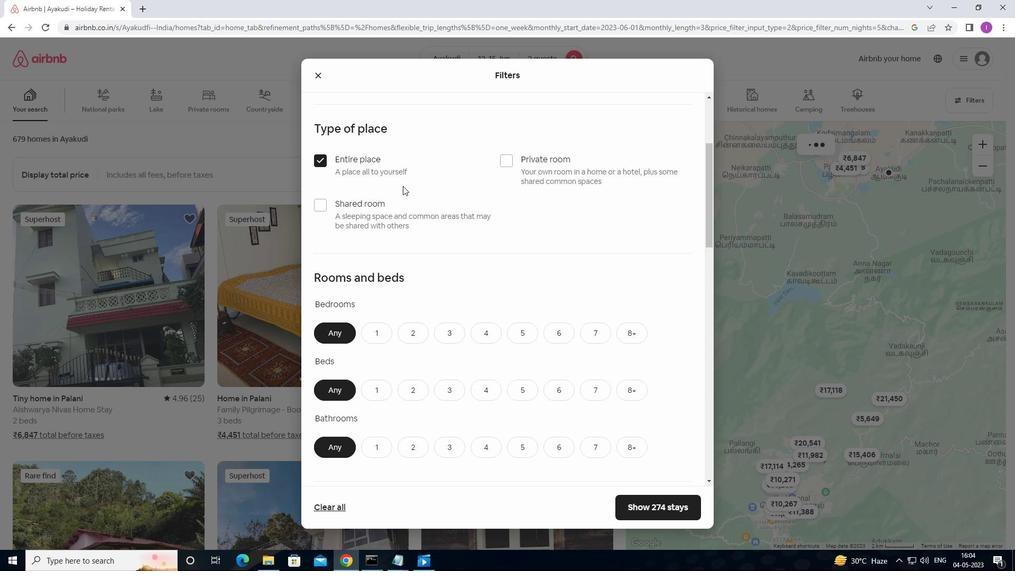 
Action: Mouse scrolled (403, 185) with delta (0, 0)
Screenshot: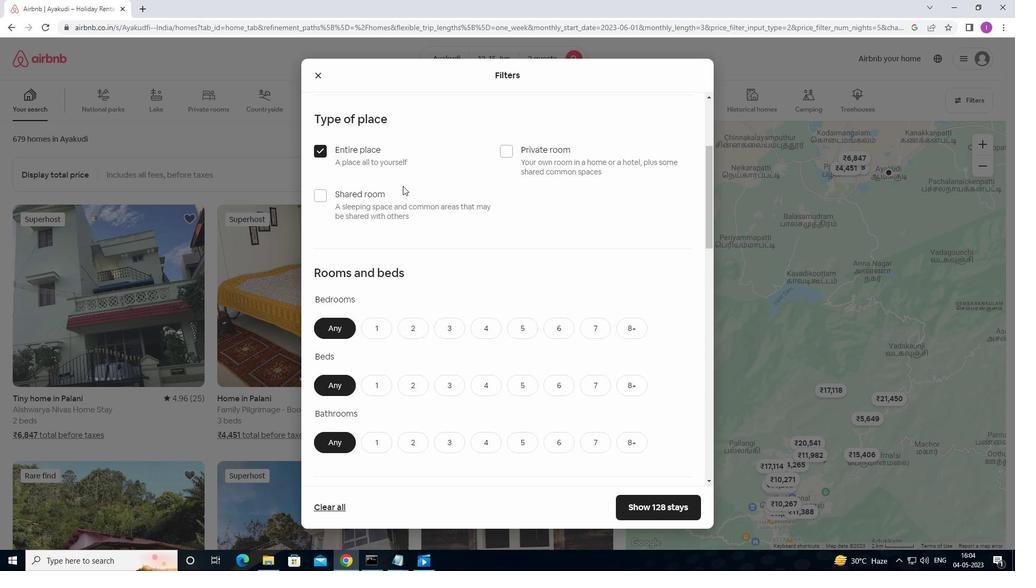
Action: Mouse moved to (367, 224)
Screenshot: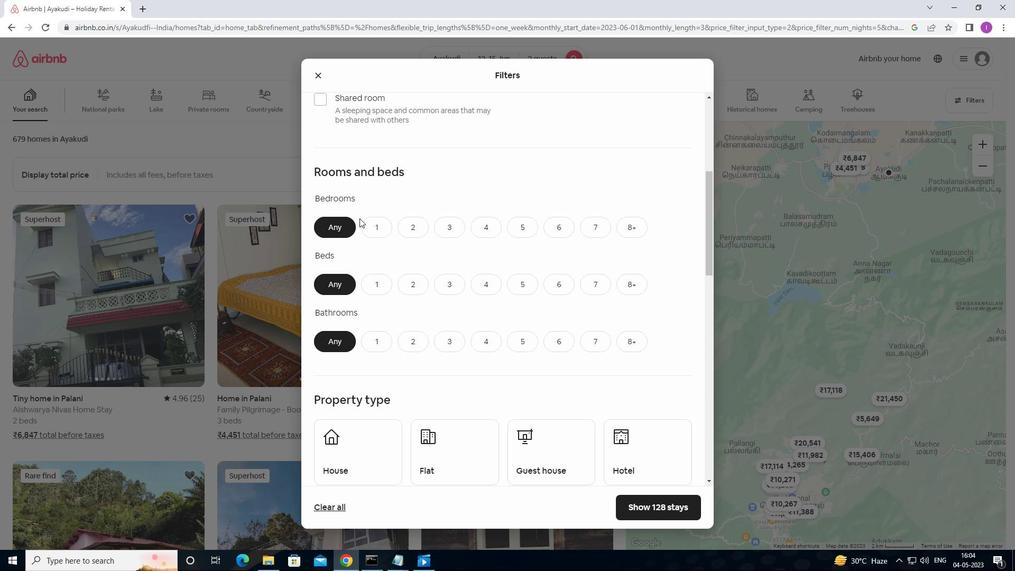 
Action: Mouse pressed left at (367, 224)
Screenshot: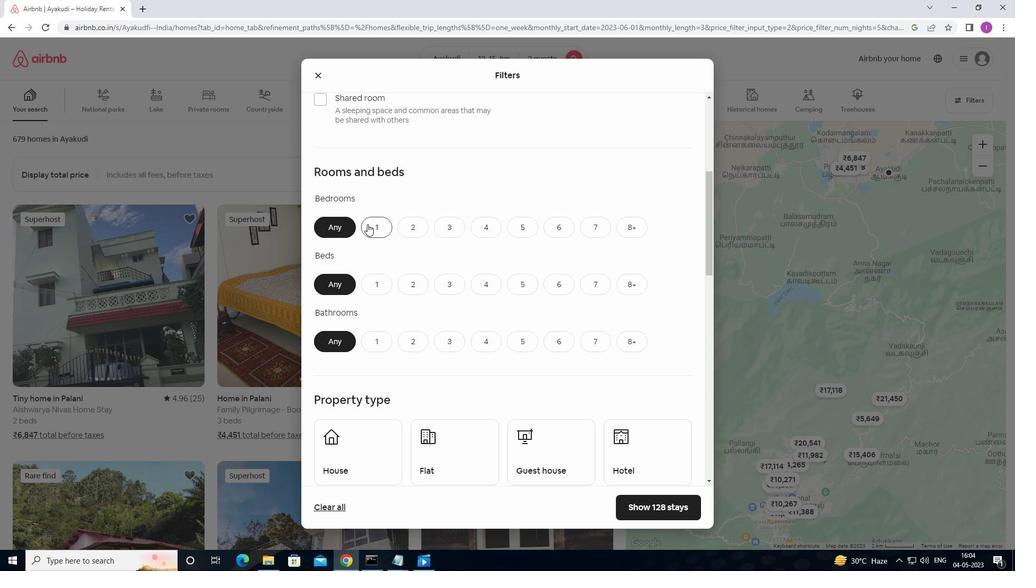 
Action: Mouse moved to (383, 282)
Screenshot: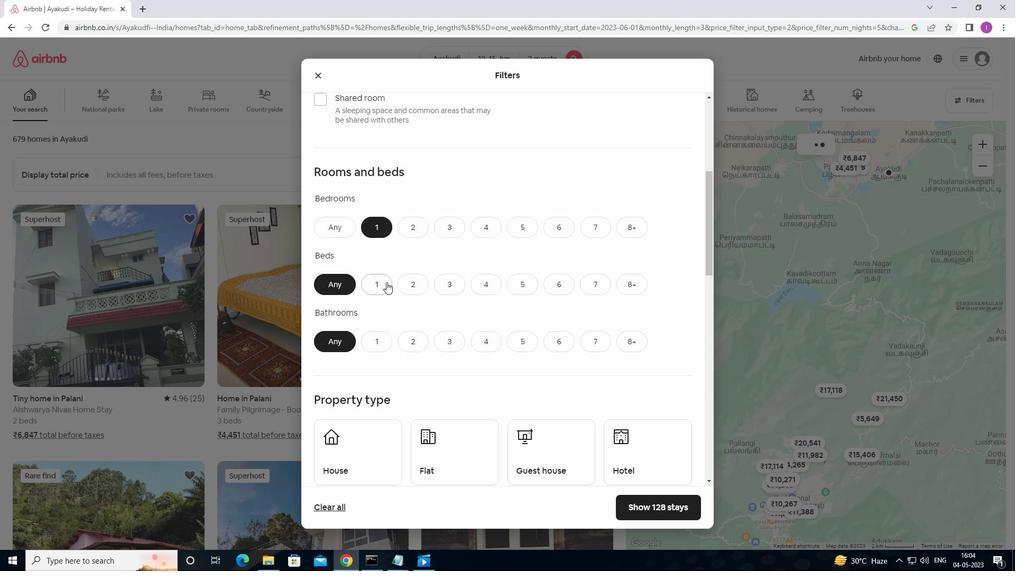
Action: Mouse pressed left at (383, 282)
Screenshot: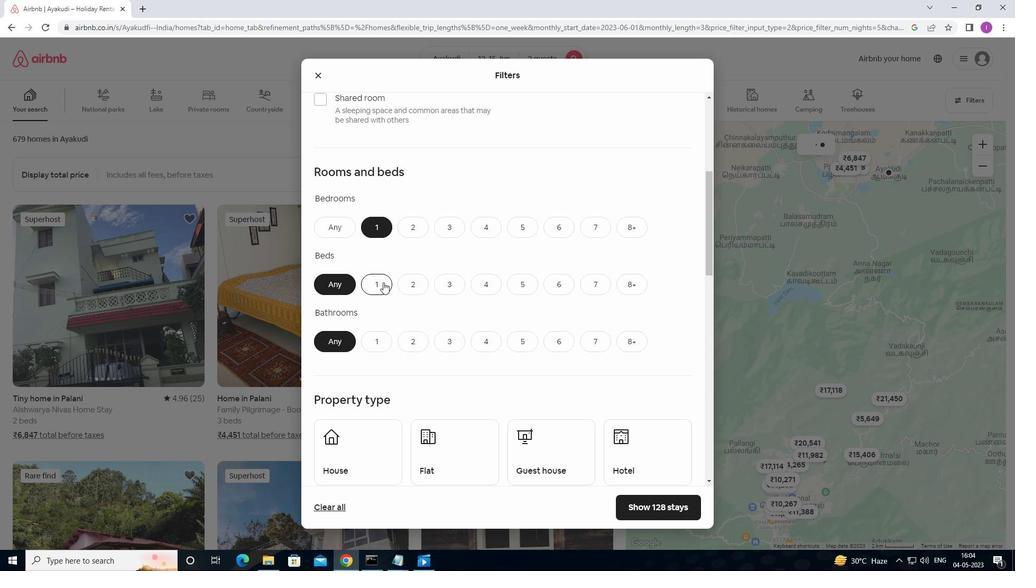 
Action: Mouse moved to (380, 344)
Screenshot: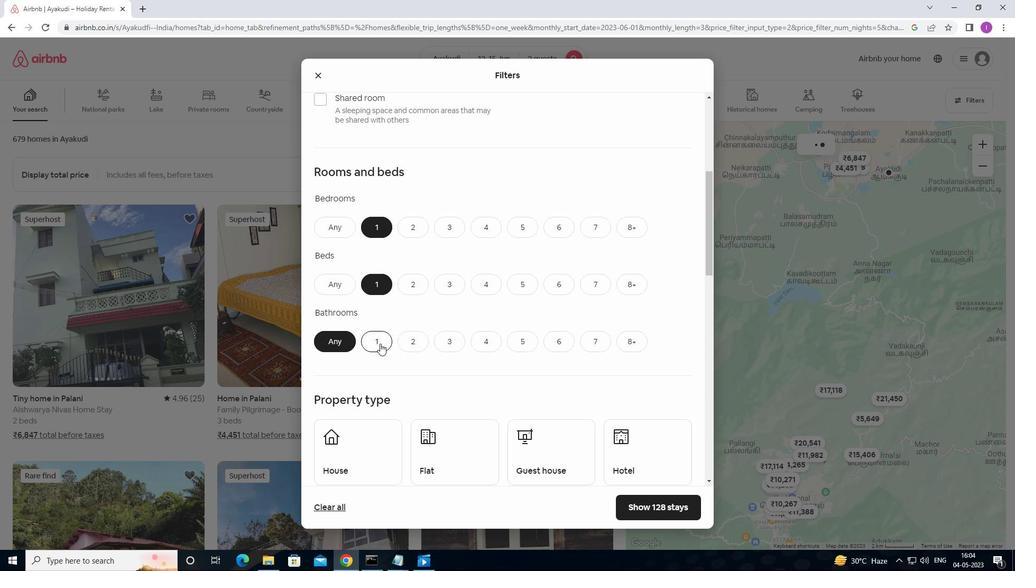 
Action: Mouse pressed left at (380, 344)
Screenshot: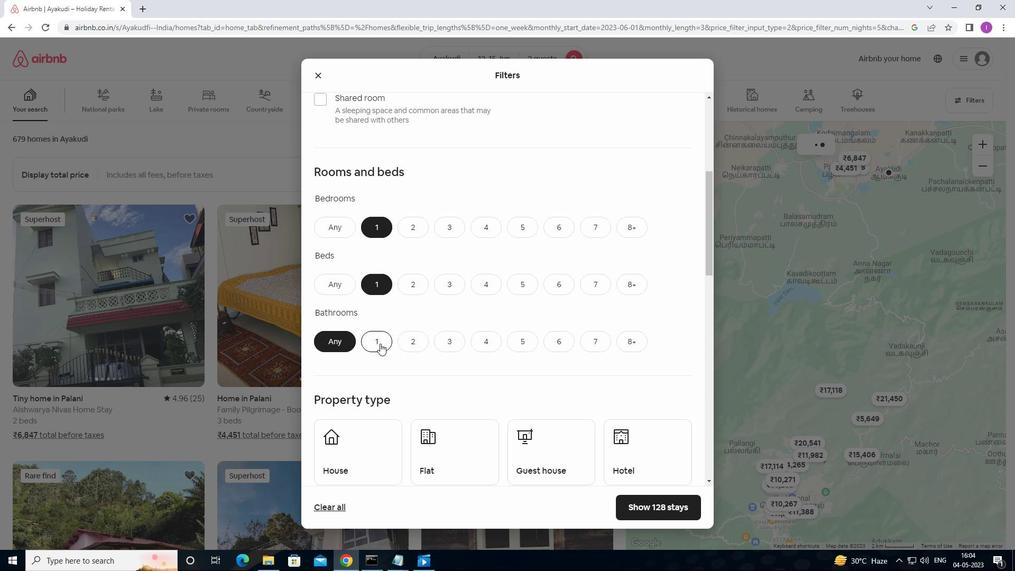 
Action: Mouse moved to (469, 291)
Screenshot: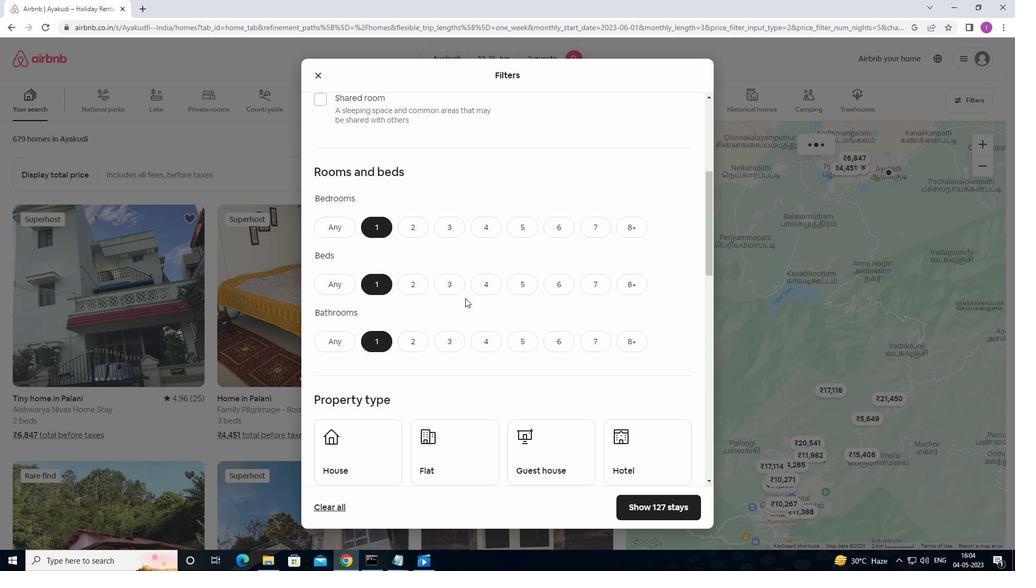 
Action: Mouse scrolled (469, 290) with delta (0, 0)
Screenshot: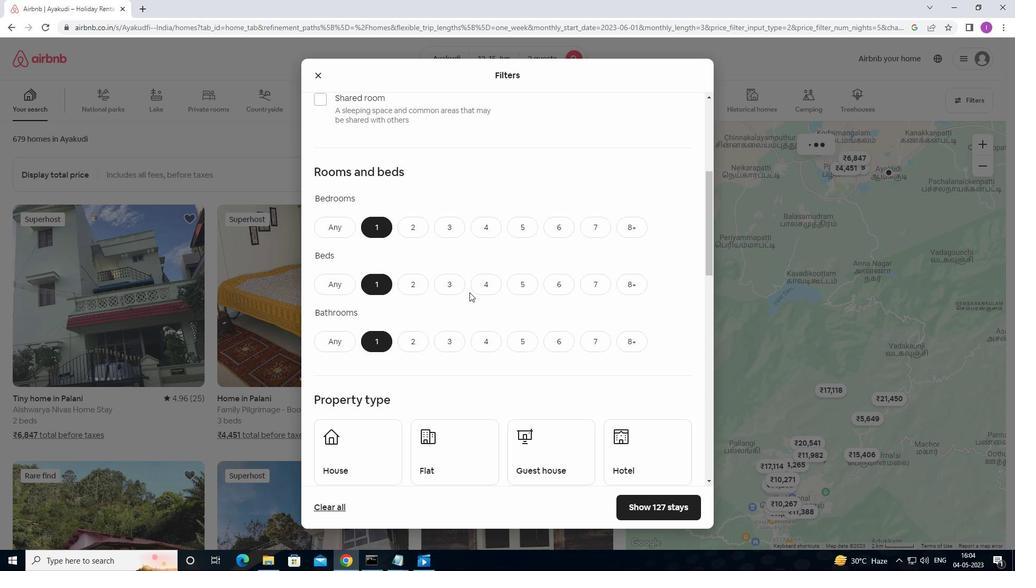 
Action: Mouse moved to (481, 277)
Screenshot: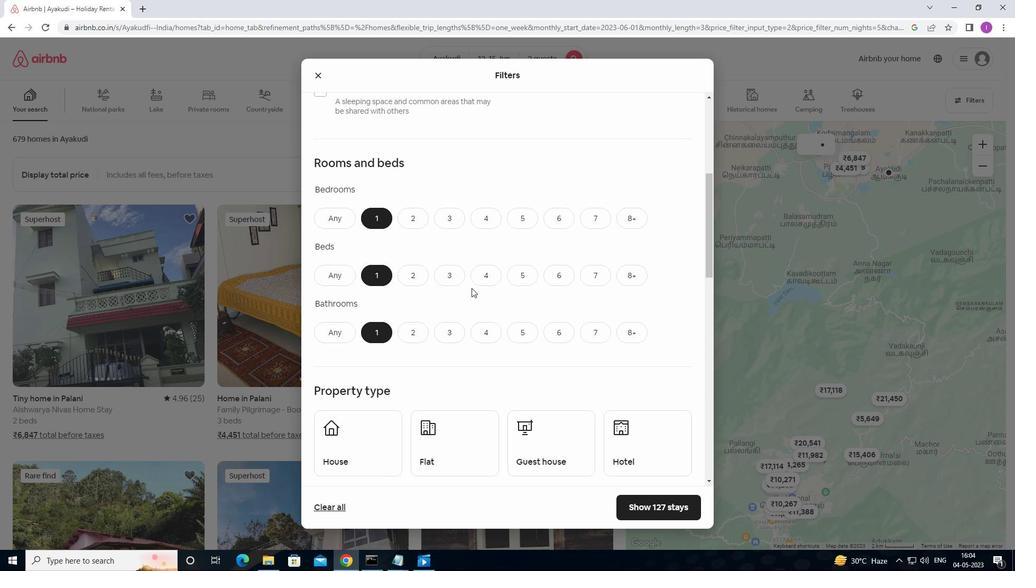 
Action: Mouse scrolled (481, 276) with delta (0, 0)
Screenshot: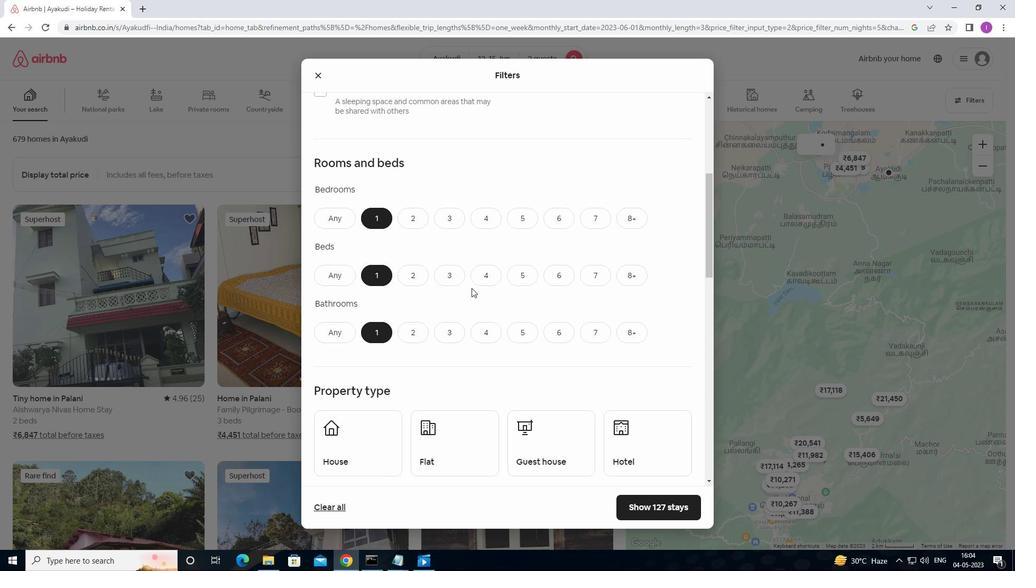 
Action: Mouse moved to (486, 269)
Screenshot: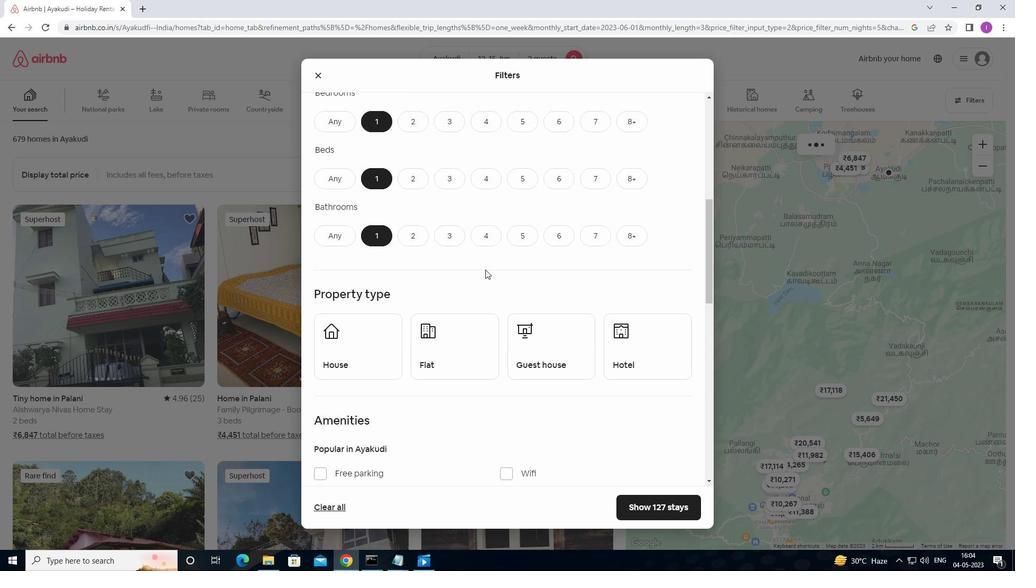 
Action: Mouse scrolled (486, 268) with delta (0, 0)
Screenshot: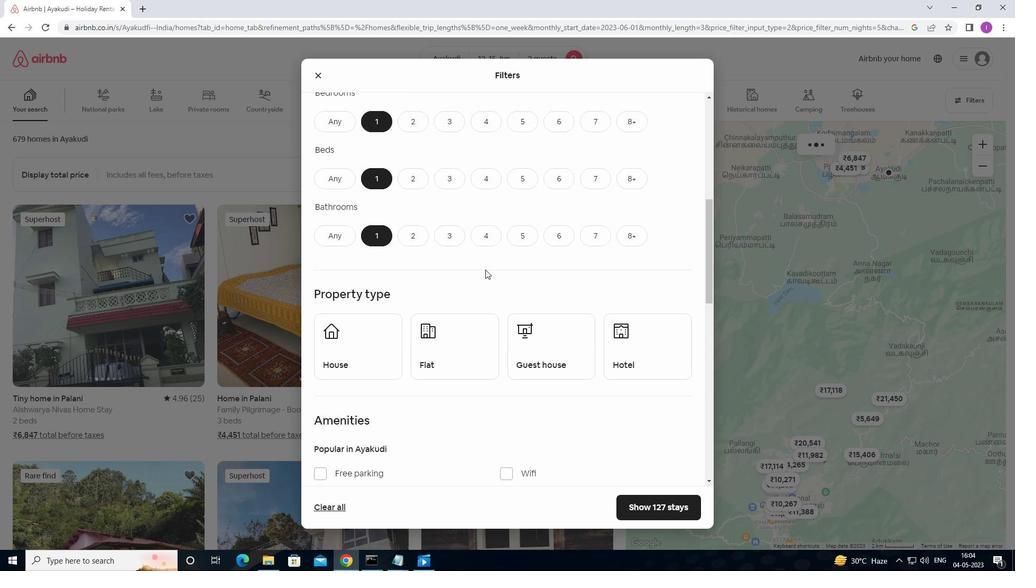 
Action: Mouse moved to (355, 286)
Screenshot: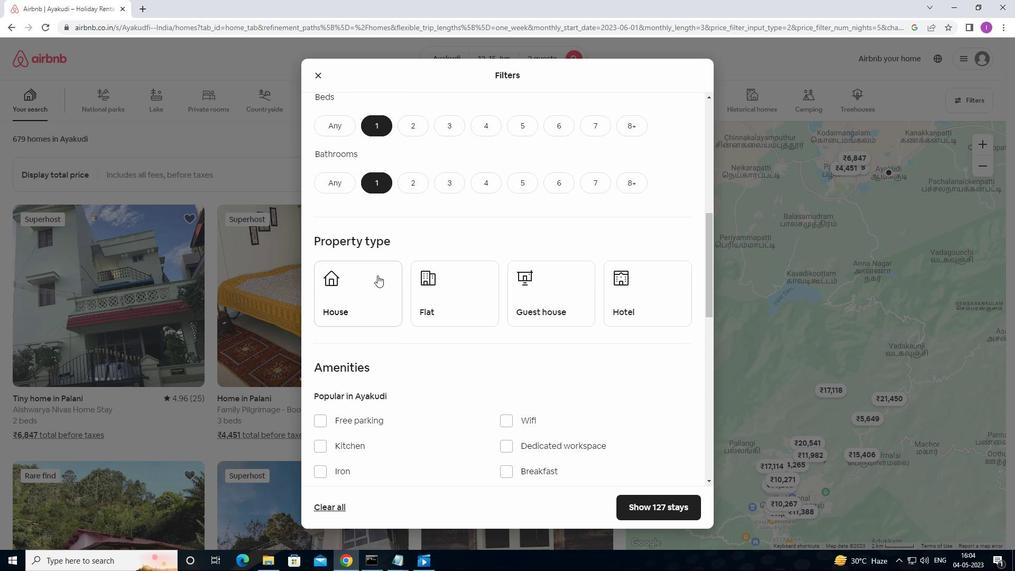
Action: Mouse pressed left at (355, 286)
Screenshot: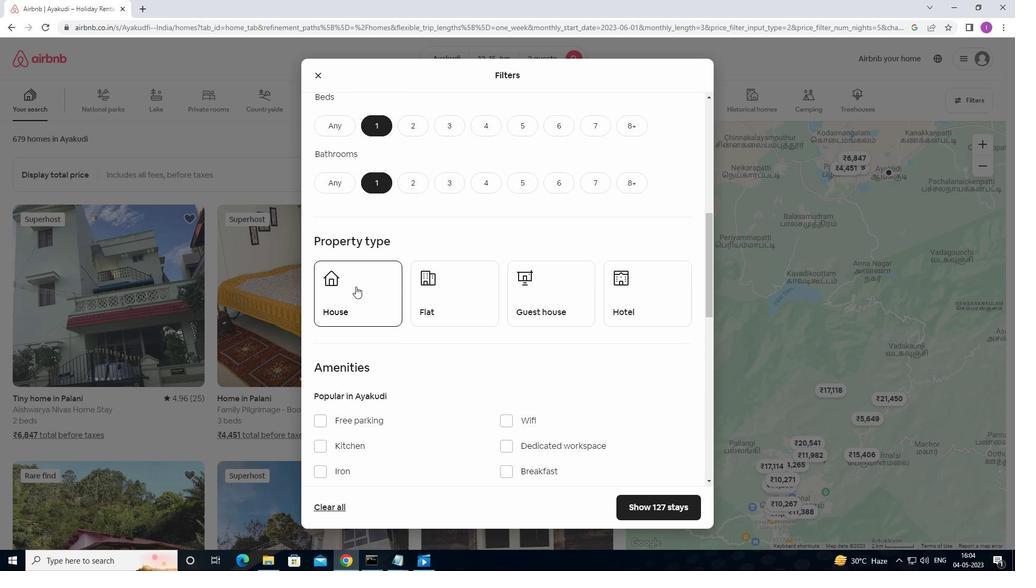 
Action: Mouse moved to (445, 292)
Screenshot: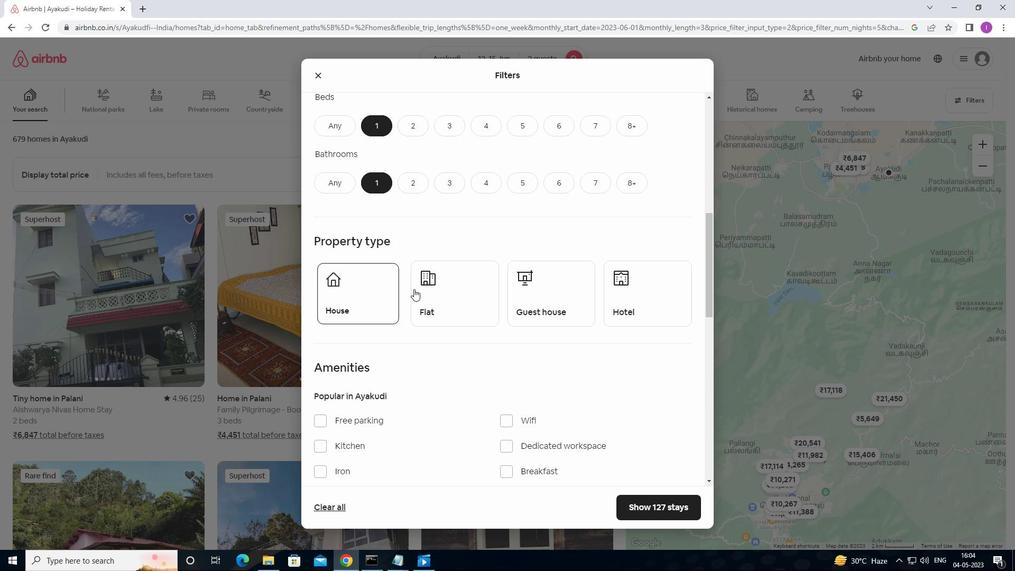 
Action: Mouse pressed left at (445, 292)
Screenshot: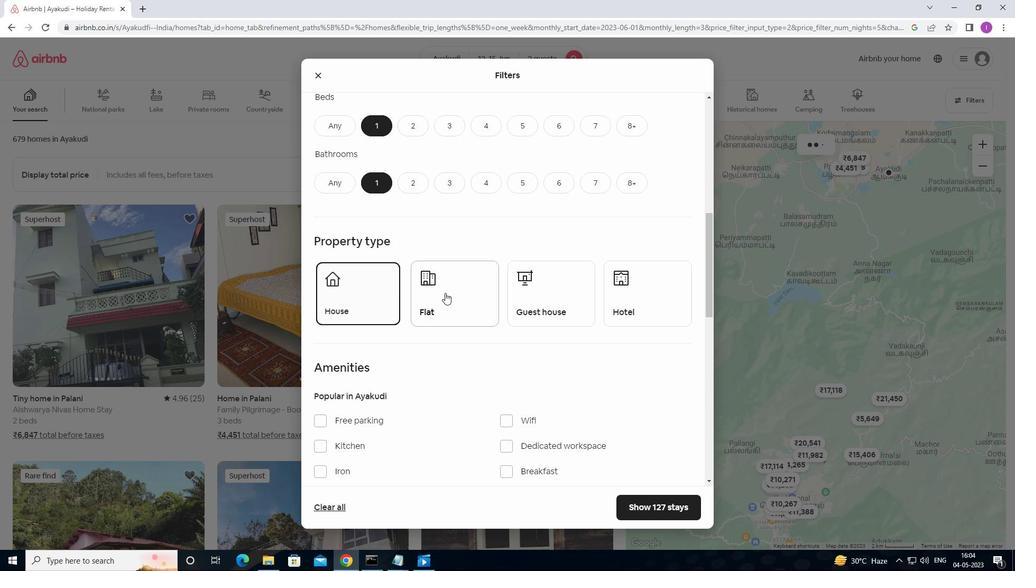 
Action: Mouse moved to (522, 286)
Screenshot: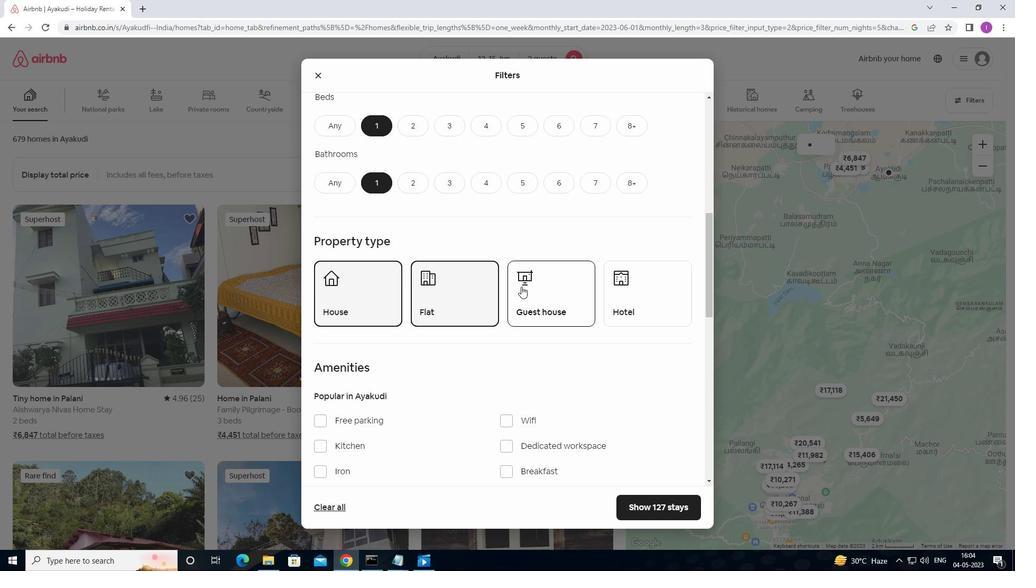 
Action: Mouse pressed left at (522, 286)
Screenshot: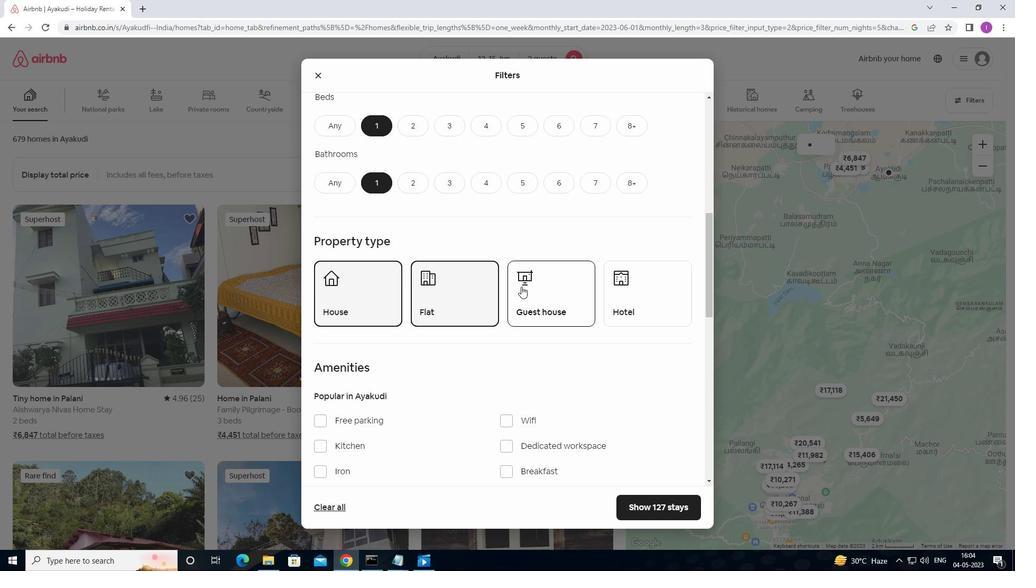 
Action: Mouse moved to (638, 293)
Screenshot: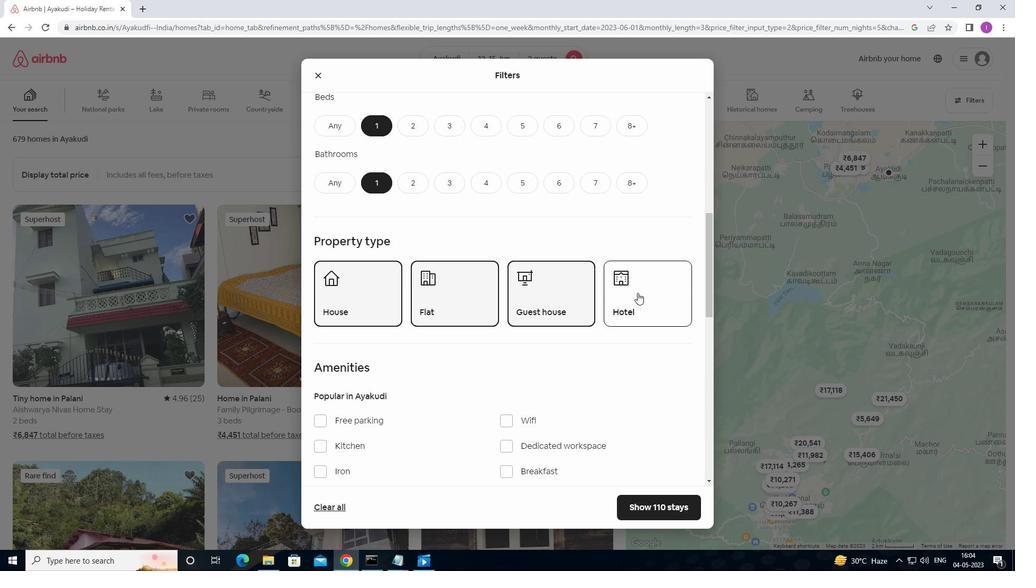 
Action: Mouse pressed left at (638, 293)
Screenshot: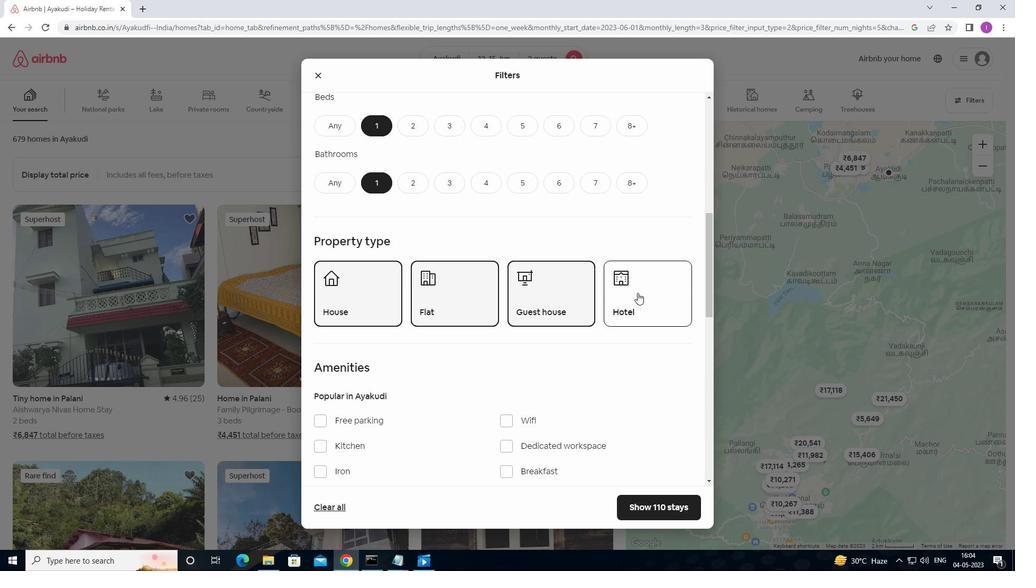 
Action: Mouse moved to (658, 277)
Screenshot: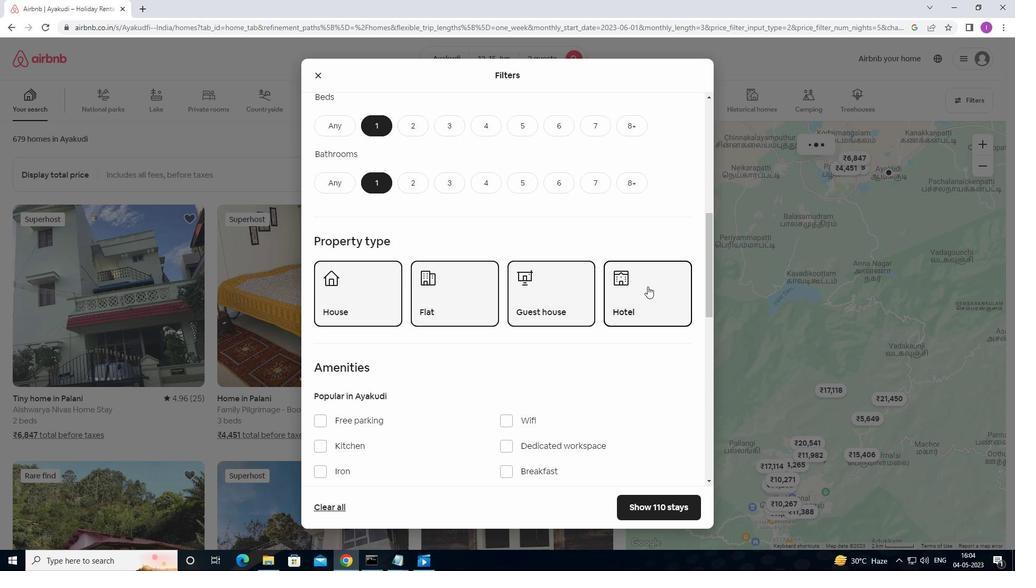 
Action: Mouse scrolled (658, 277) with delta (0, 0)
Screenshot: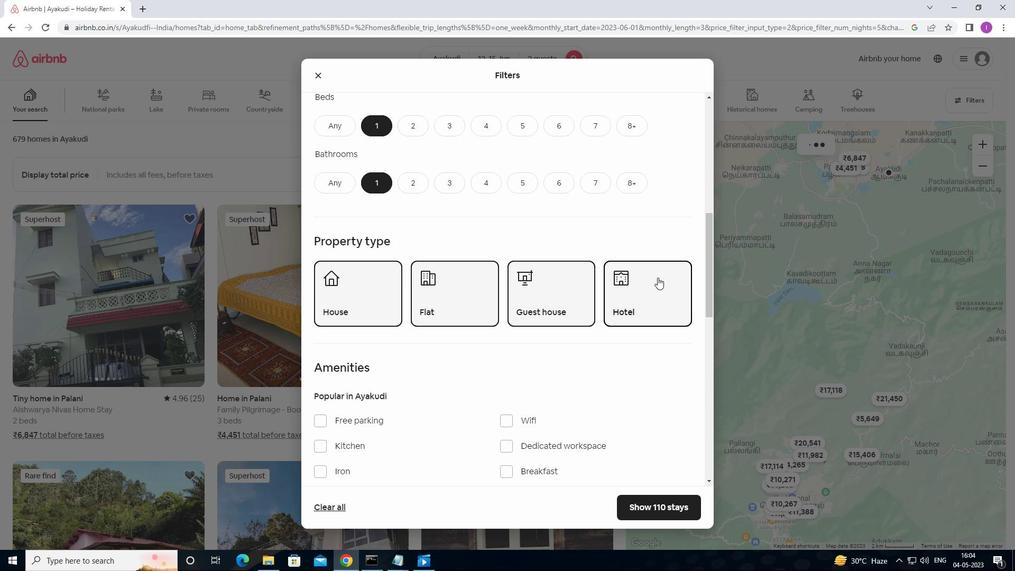 
Action: Mouse scrolled (658, 277) with delta (0, 0)
Screenshot: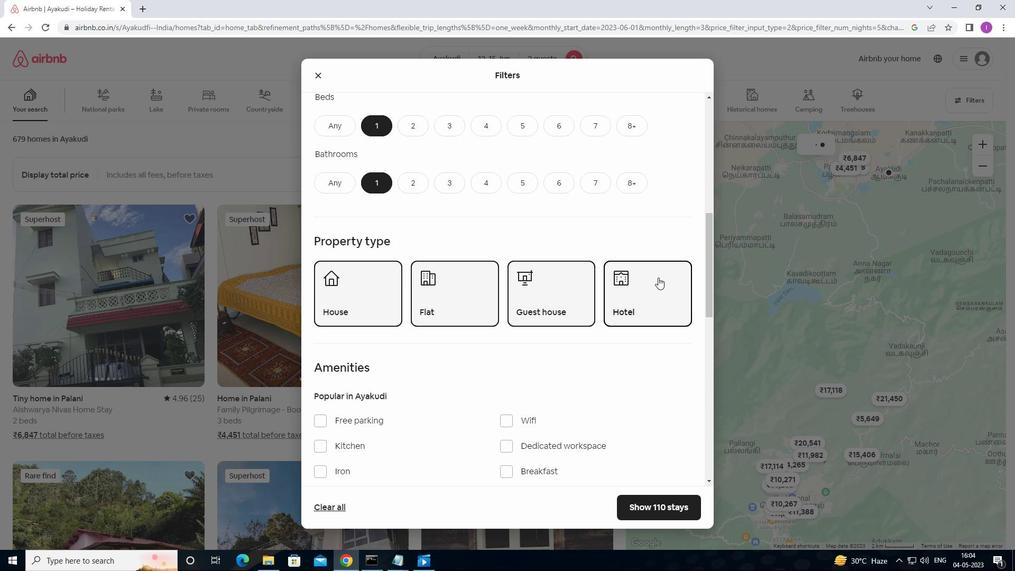 
Action: Mouse scrolled (658, 277) with delta (0, 0)
Screenshot: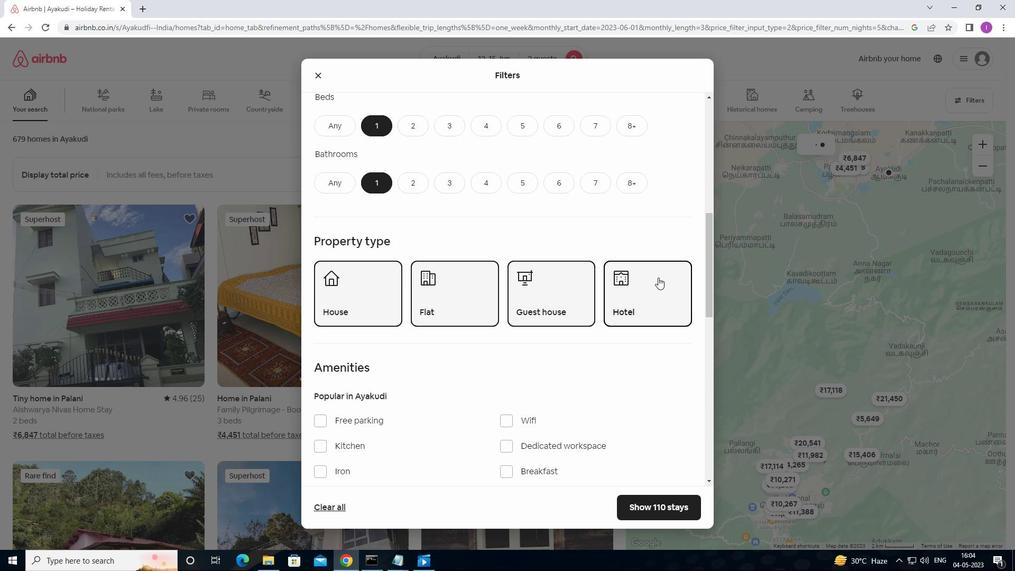 
Action: Mouse moved to (610, 261)
Screenshot: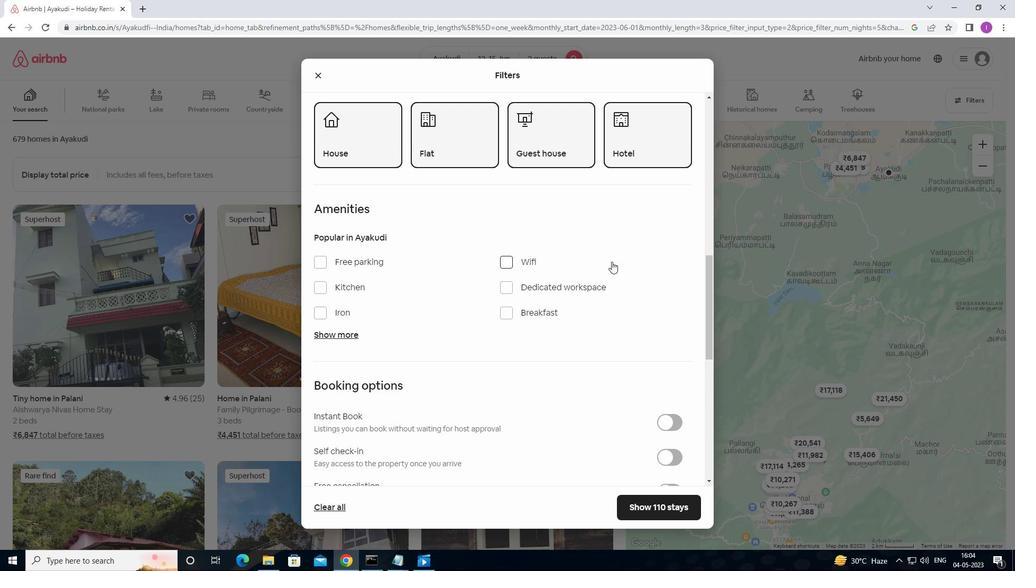 
Action: Mouse scrolled (610, 261) with delta (0, 0)
Screenshot: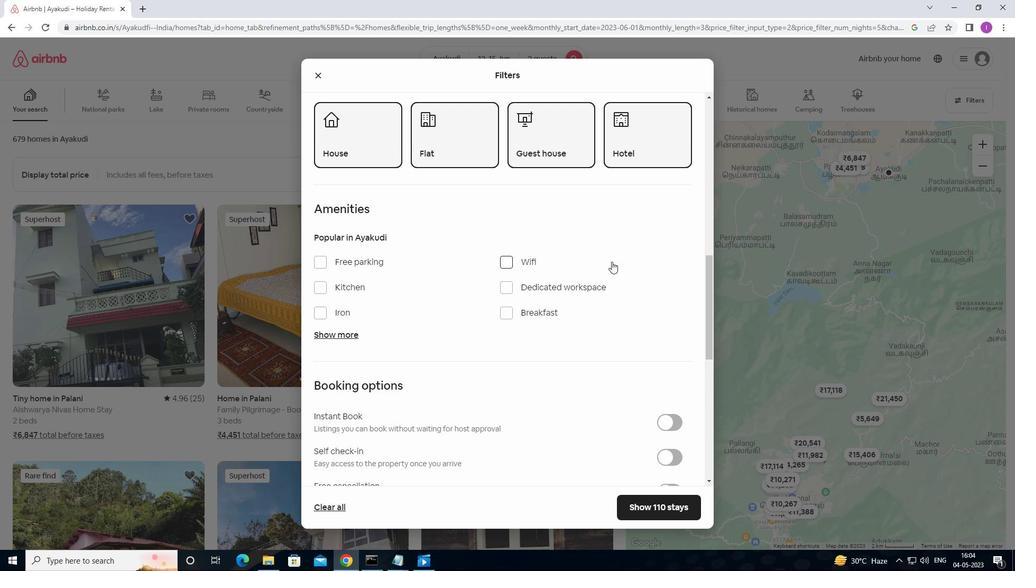 
Action: Mouse scrolled (610, 261) with delta (0, 0)
Screenshot: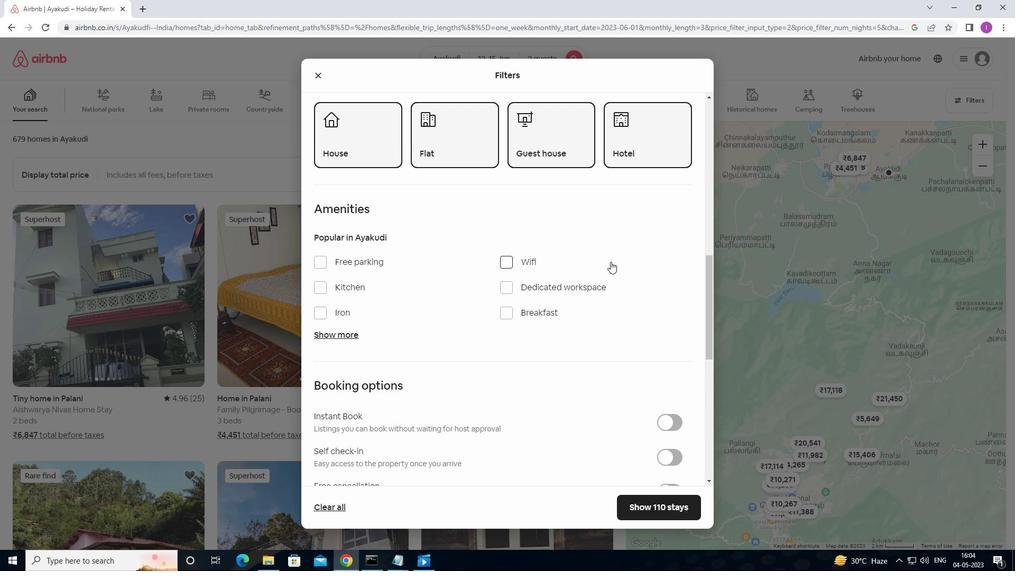 
Action: Mouse scrolled (610, 261) with delta (0, 0)
Screenshot: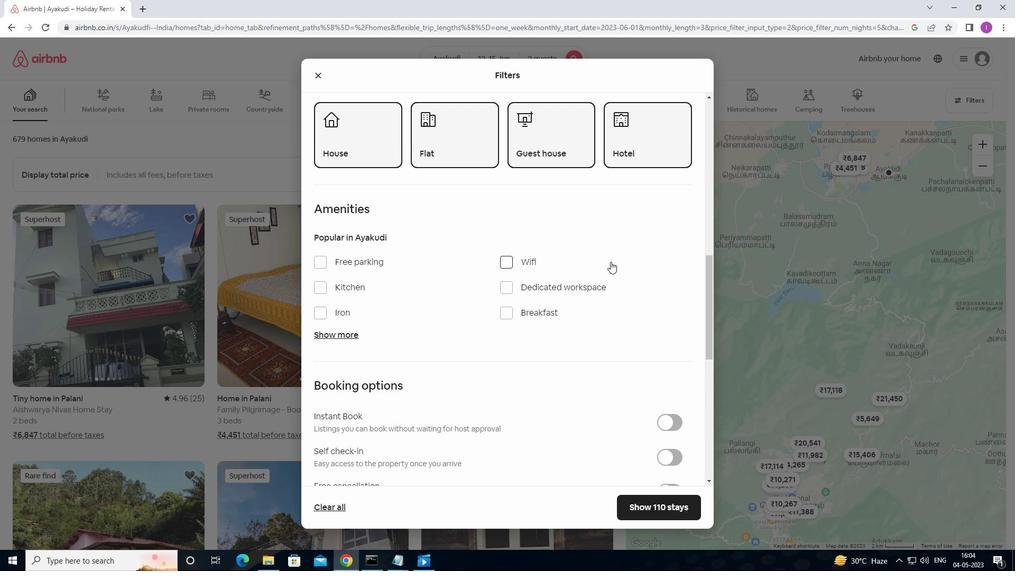
Action: Mouse scrolled (610, 261) with delta (0, 0)
Screenshot: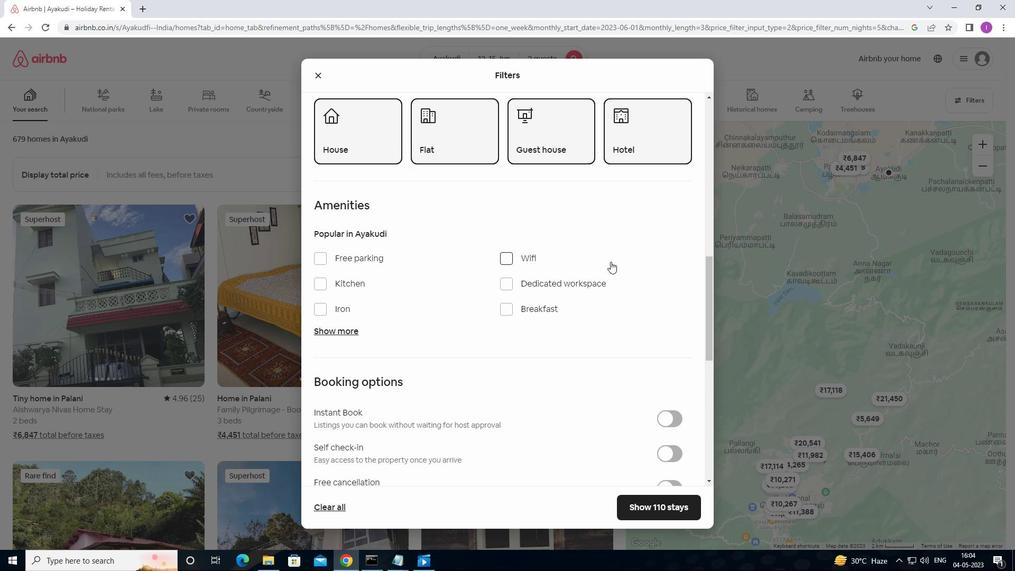 
Action: Mouse moved to (671, 245)
Screenshot: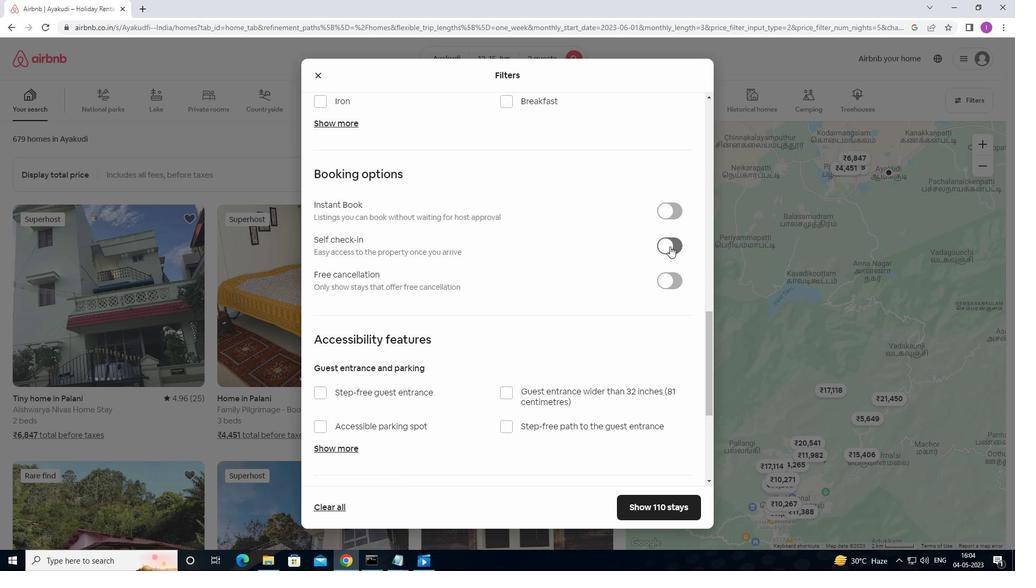 
Action: Mouse pressed left at (671, 245)
Screenshot: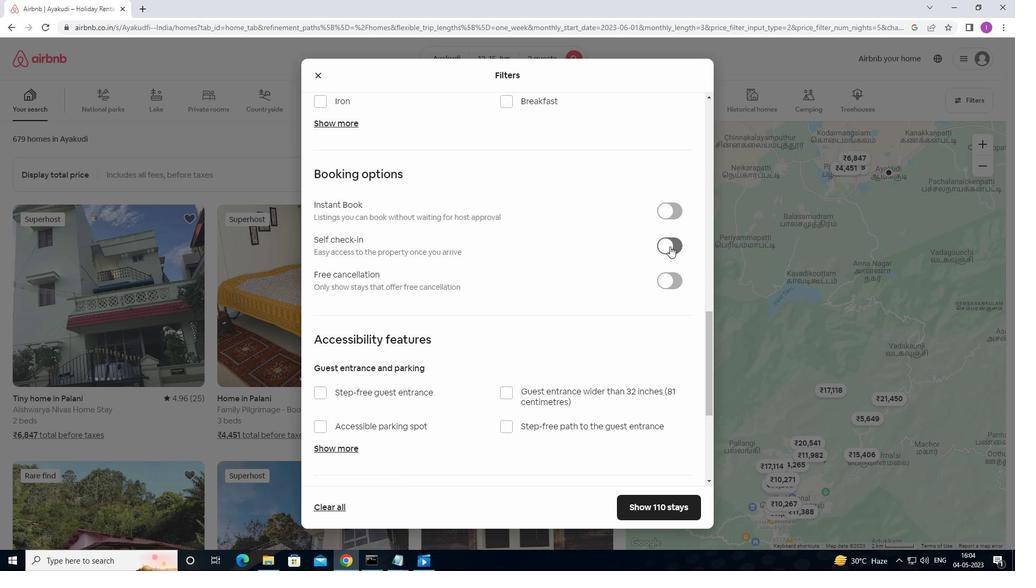 
Action: Mouse moved to (562, 293)
Screenshot: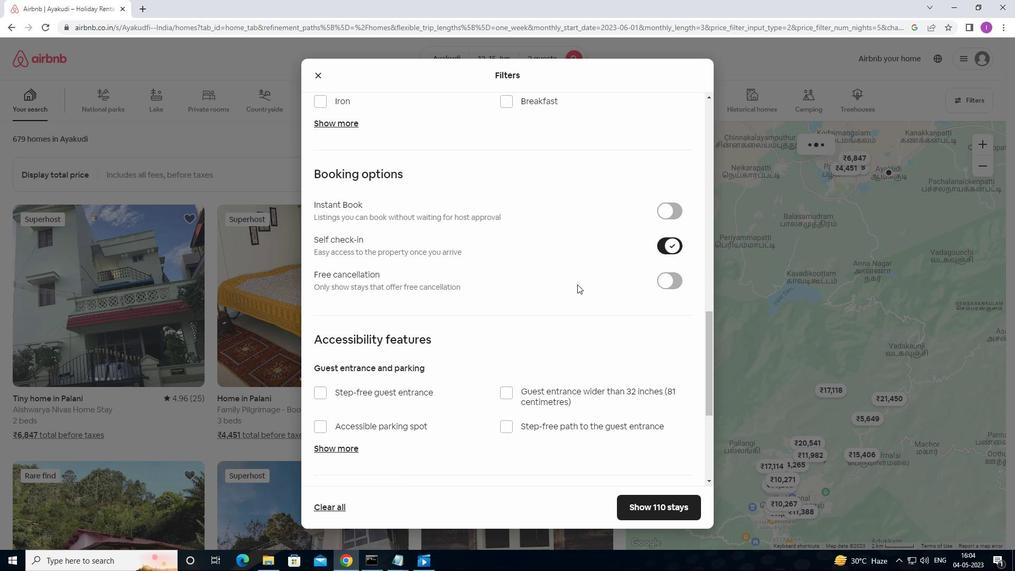 
Action: Mouse scrolled (562, 293) with delta (0, 0)
Screenshot: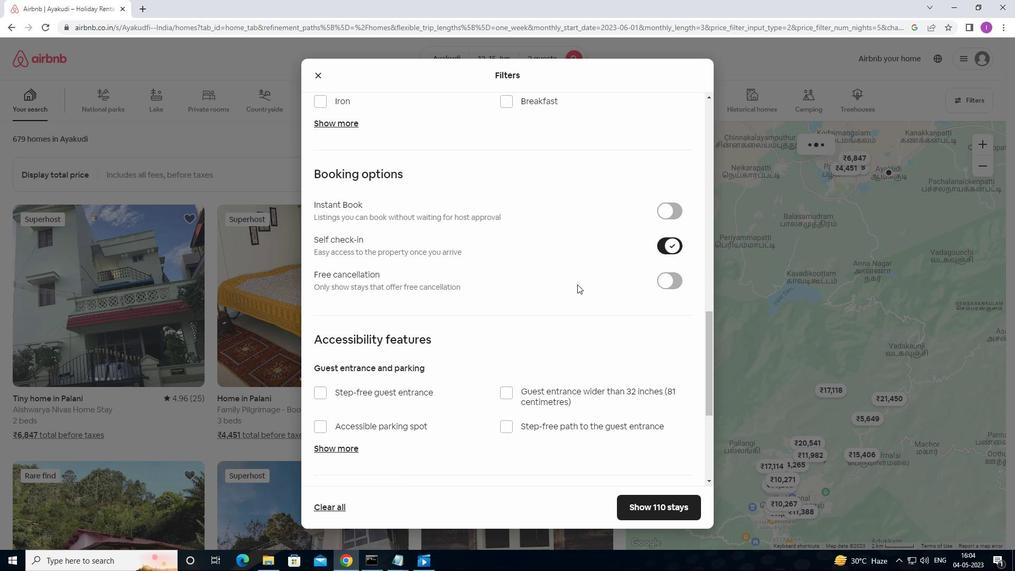 
Action: Mouse moved to (562, 293)
Screenshot: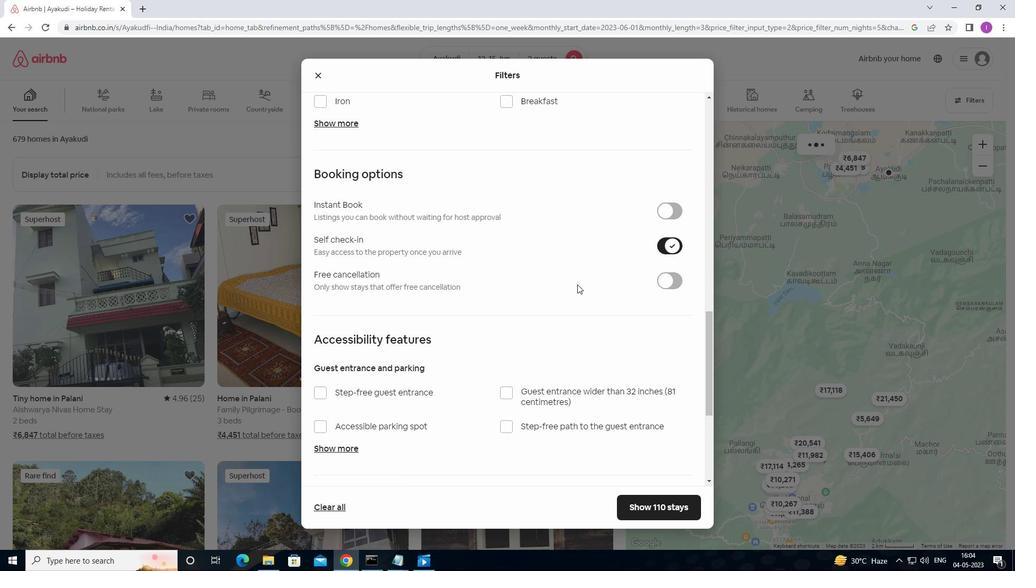 
Action: Mouse scrolled (562, 293) with delta (0, 0)
Screenshot: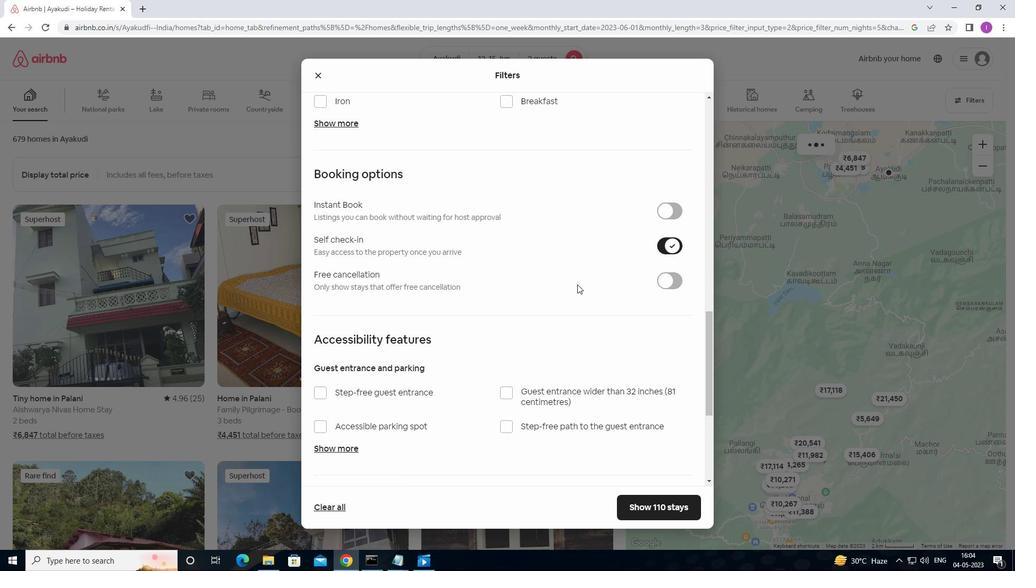 
Action: Mouse scrolled (562, 293) with delta (0, 0)
Screenshot: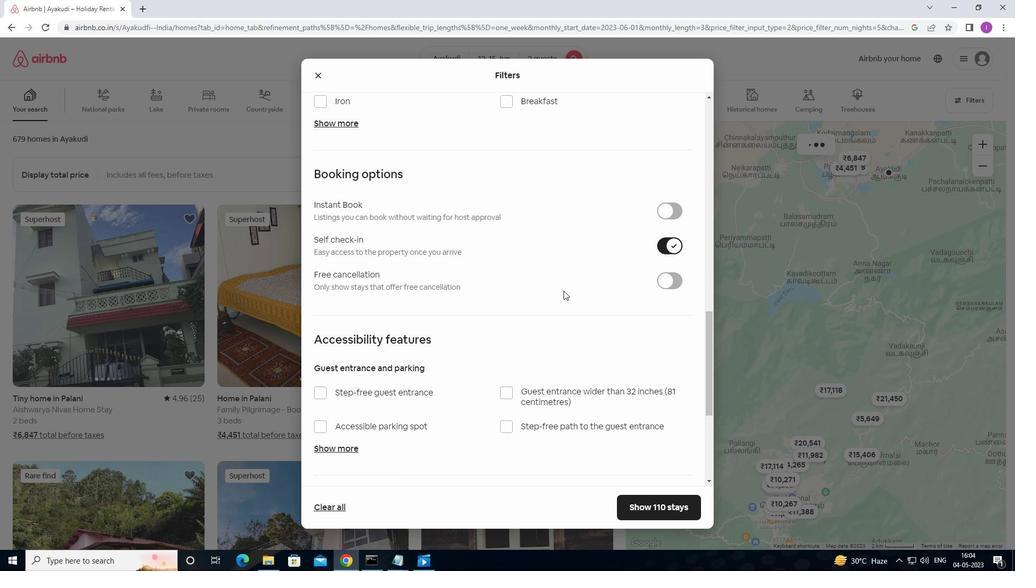 
Action: Mouse moved to (562, 294)
Screenshot: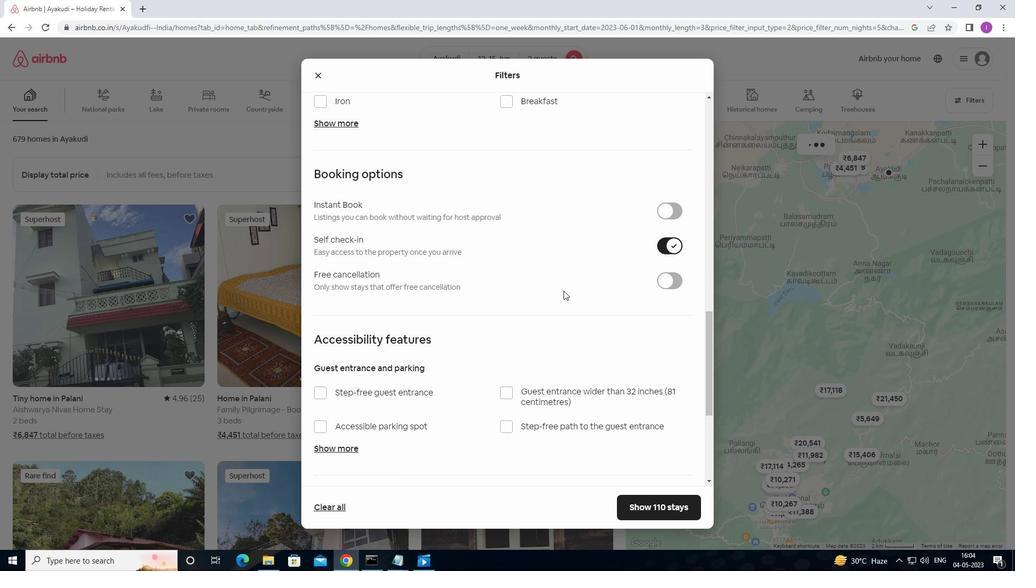 
Action: Mouse scrolled (562, 293) with delta (0, 0)
Screenshot: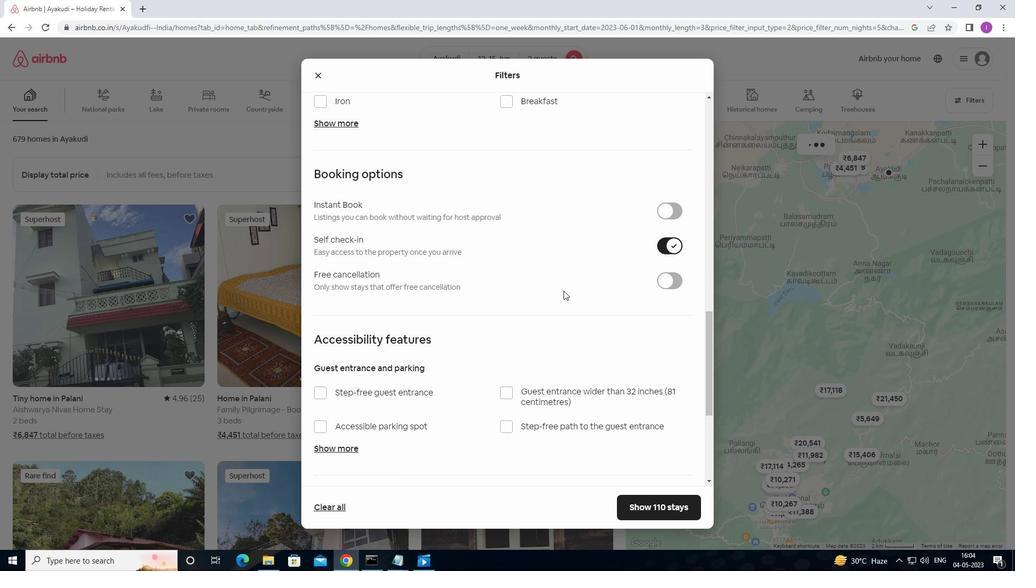 
Action: Mouse moved to (560, 296)
Screenshot: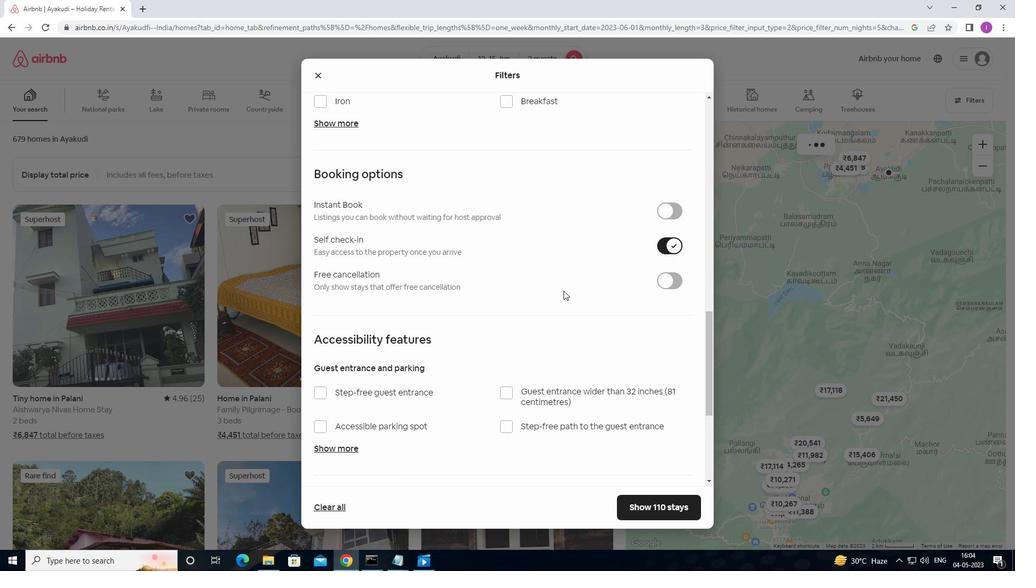 
Action: Mouse scrolled (560, 295) with delta (0, 0)
Screenshot: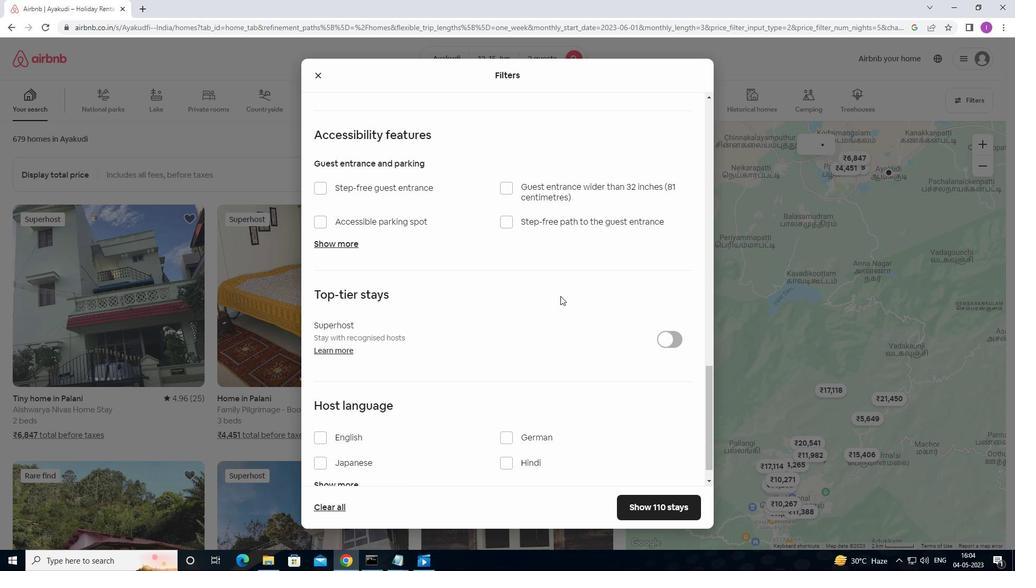 
Action: Mouse scrolled (560, 295) with delta (0, 0)
Screenshot: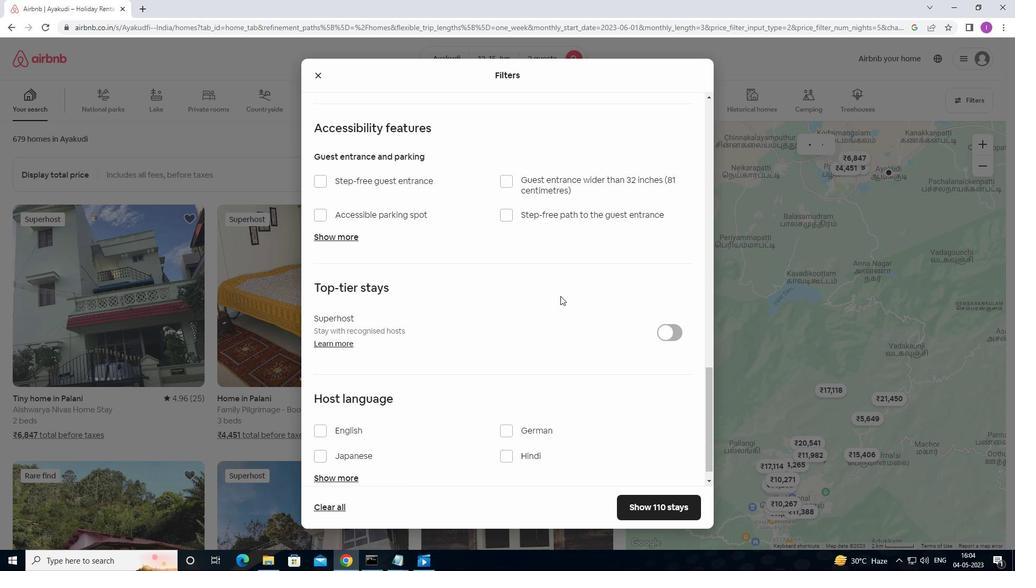 
Action: Mouse moved to (560, 296)
Screenshot: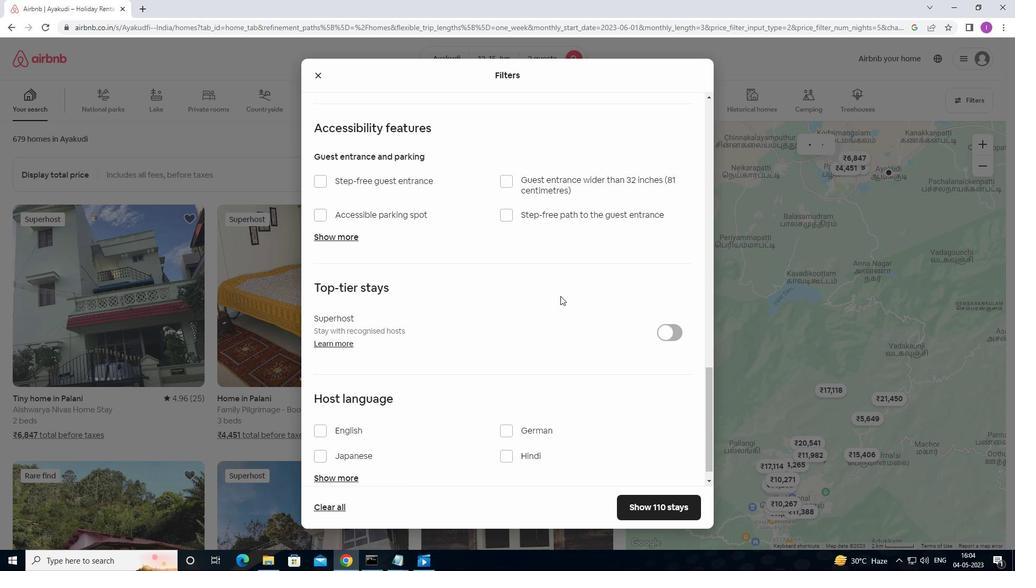 
Action: Mouse scrolled (560, 295) with delta (0, 0)
Screenshot: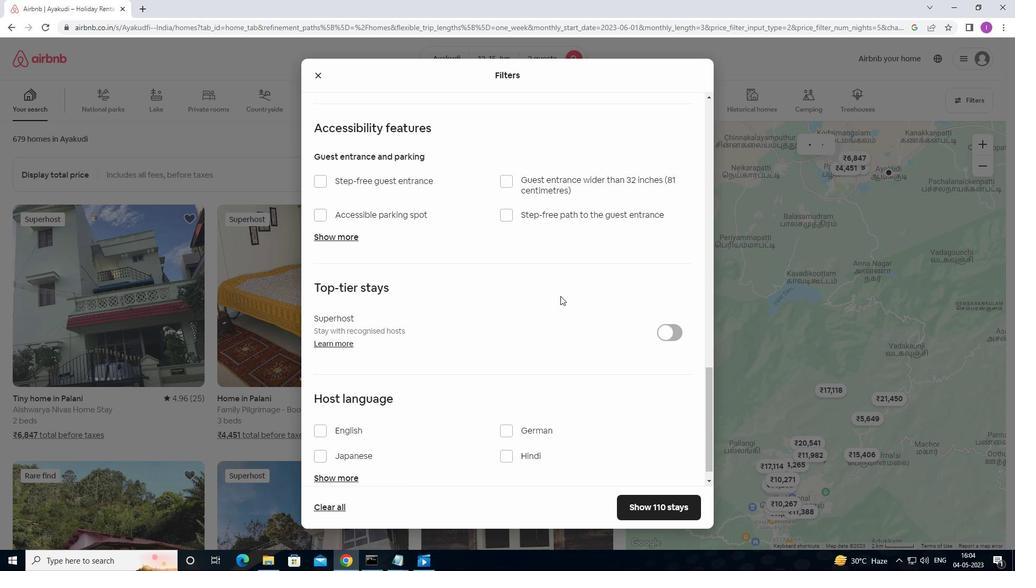 
Action: Mouse moved to (326, 409)
Screenshot: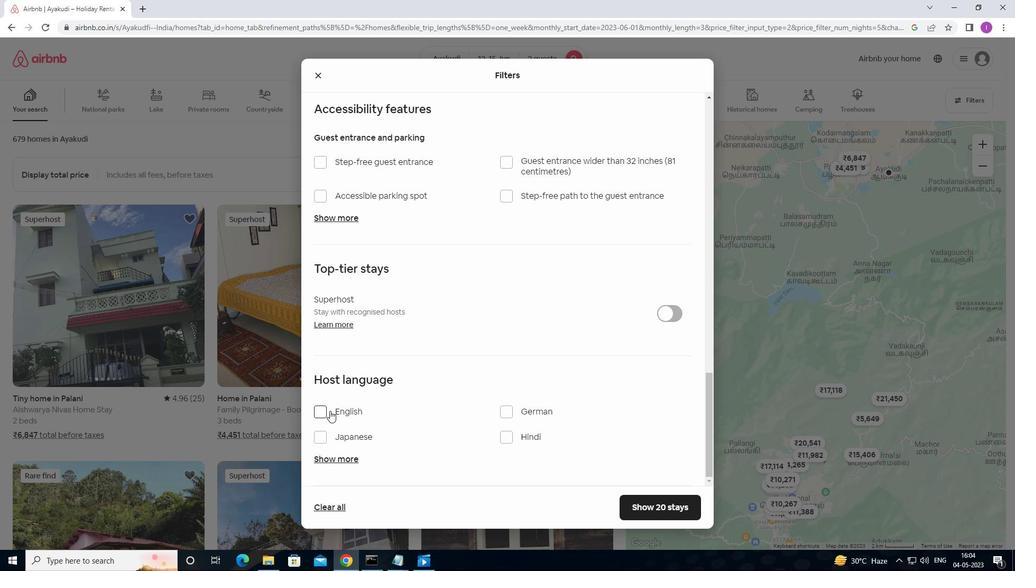 
Action: Mouse pressed left at (326, 409)
Screenshot: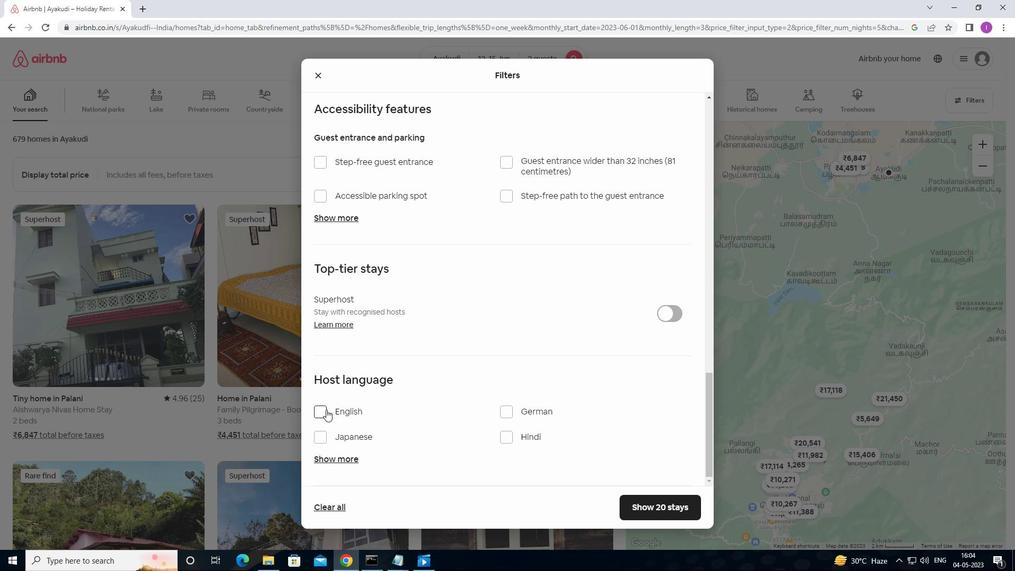 
Action: Mouse moved to (656, 506)
Screenshot: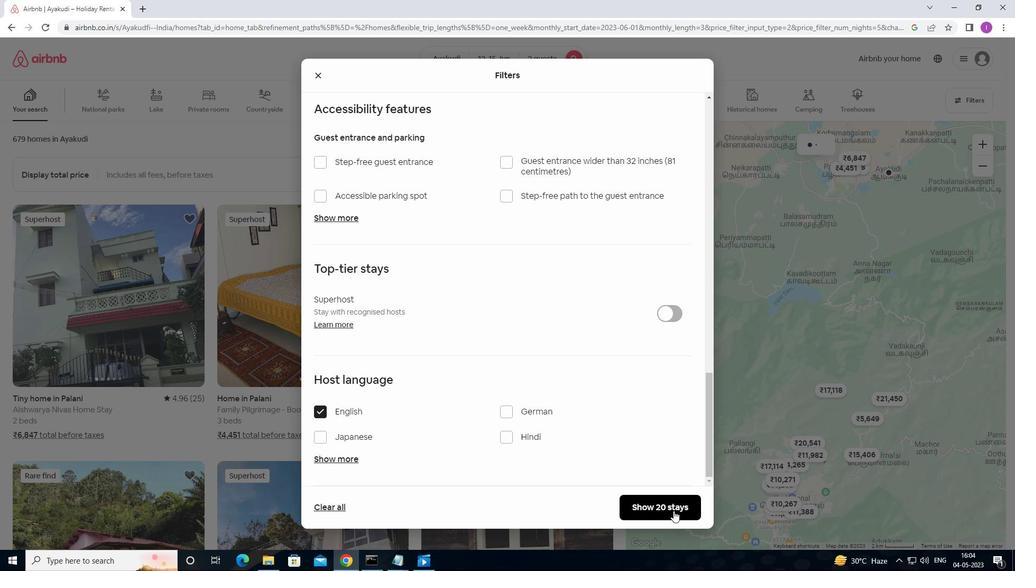 
Action: Mouse pressed left at (656, 506)
Screenshot: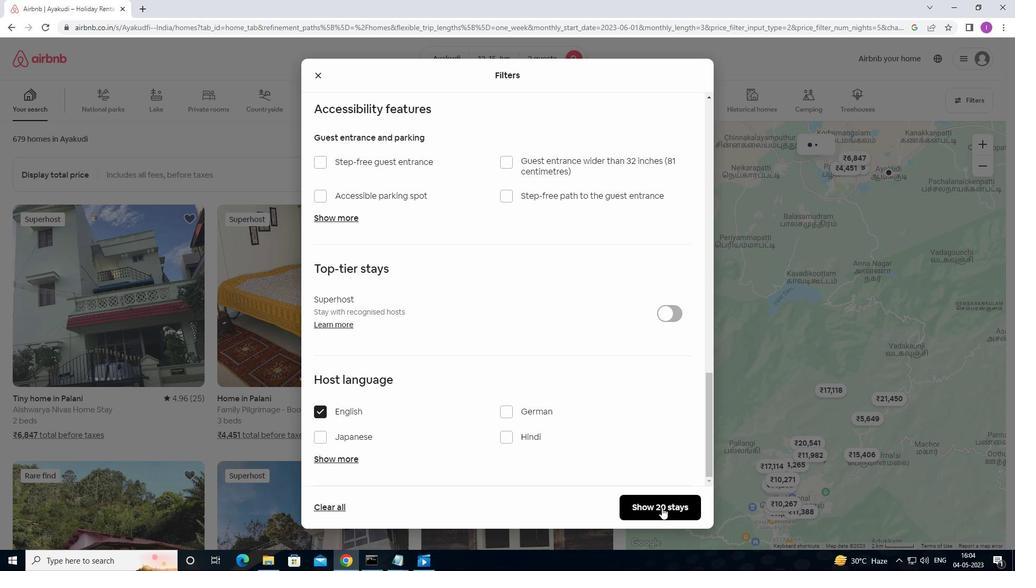 
Action: Mouse moved to (701, 476)
Screenshot: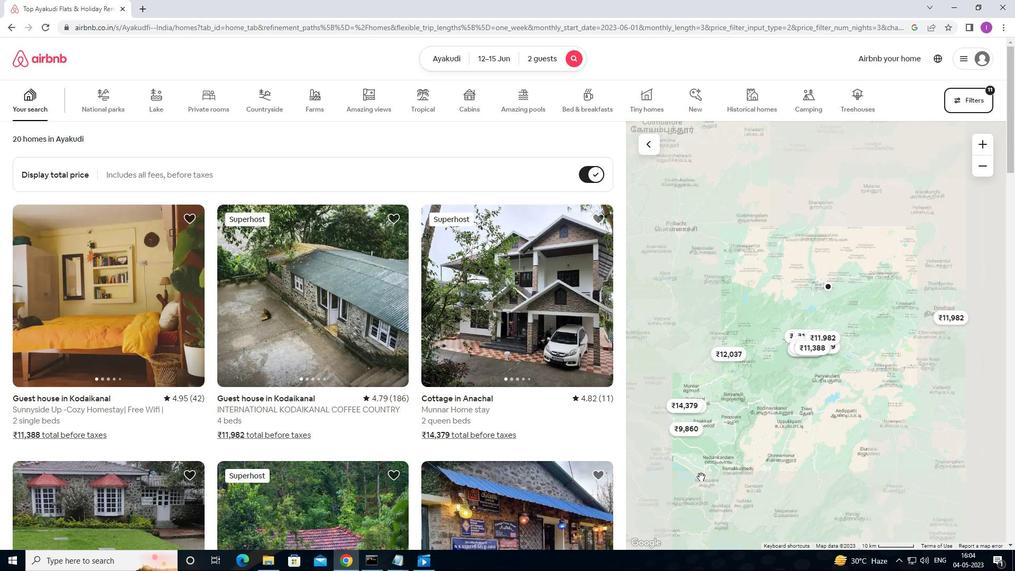 
